 Task: Add Market Corner Truffle & Parmigiano Reggiano Mezzelune to the cart.
Action: Mouse moved to (725, 259)
Screenshot: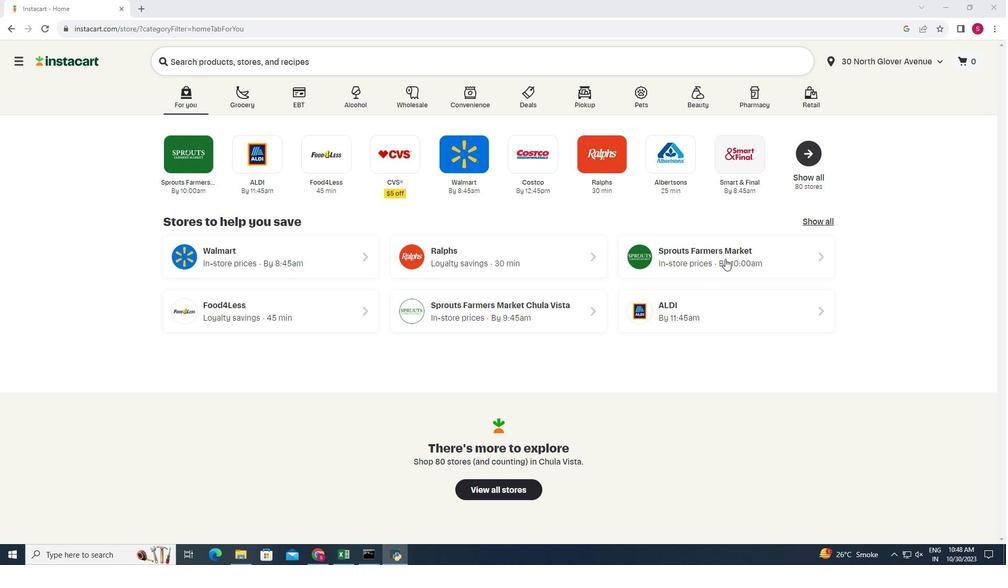 
Action: Mouse pressed left at (725, 259)
Screenshot: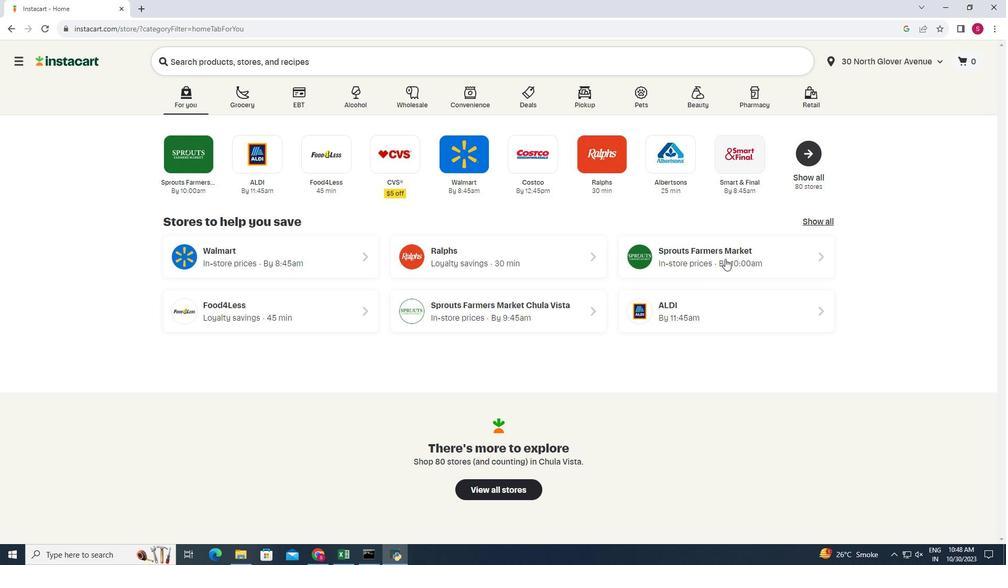 
Action: Mouse moved to (28, 456)
Screenshot: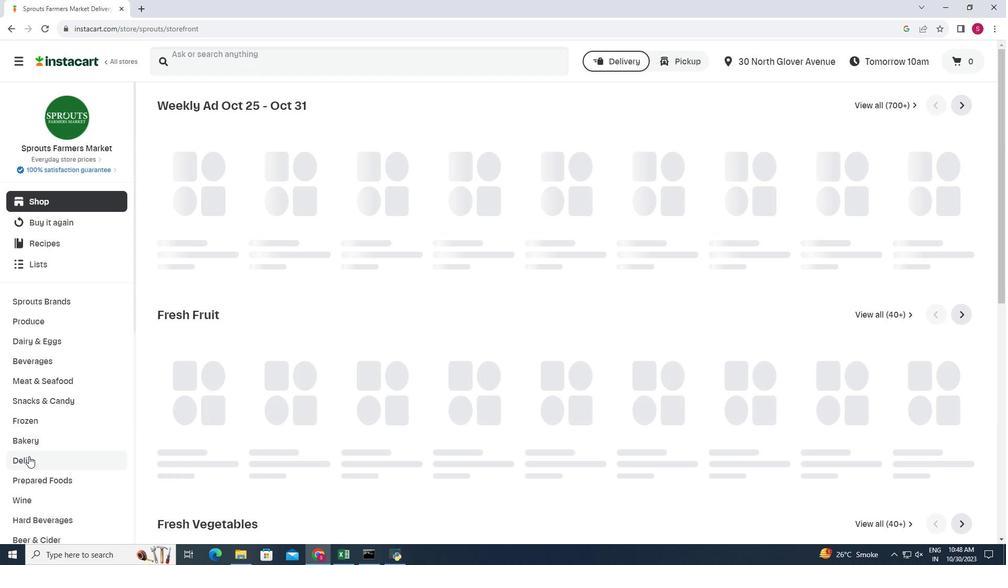 
Action: Mouse pressed left at (28, 456)
Screenshot: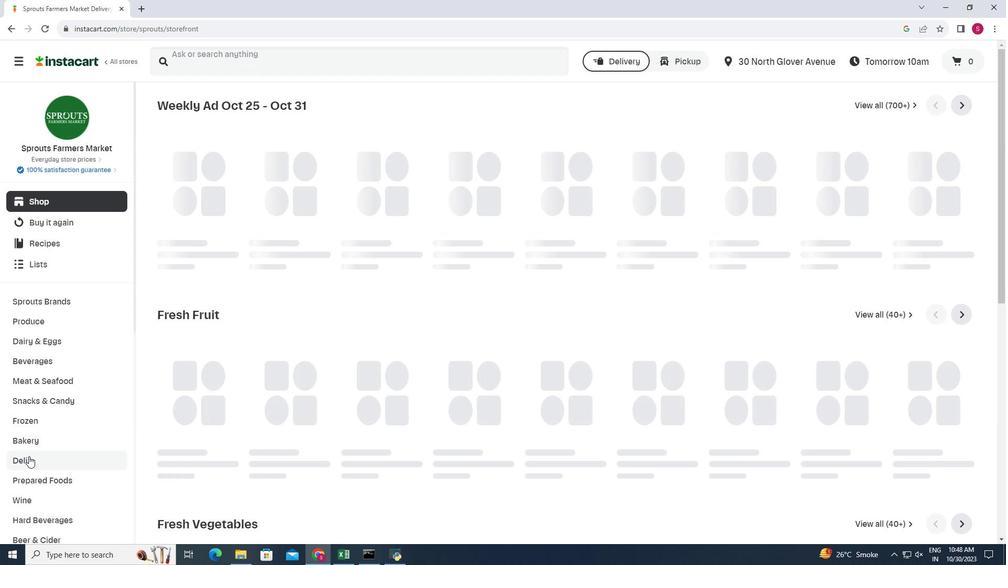 
Action: Mouse moved to (270, 133)
Screenshot: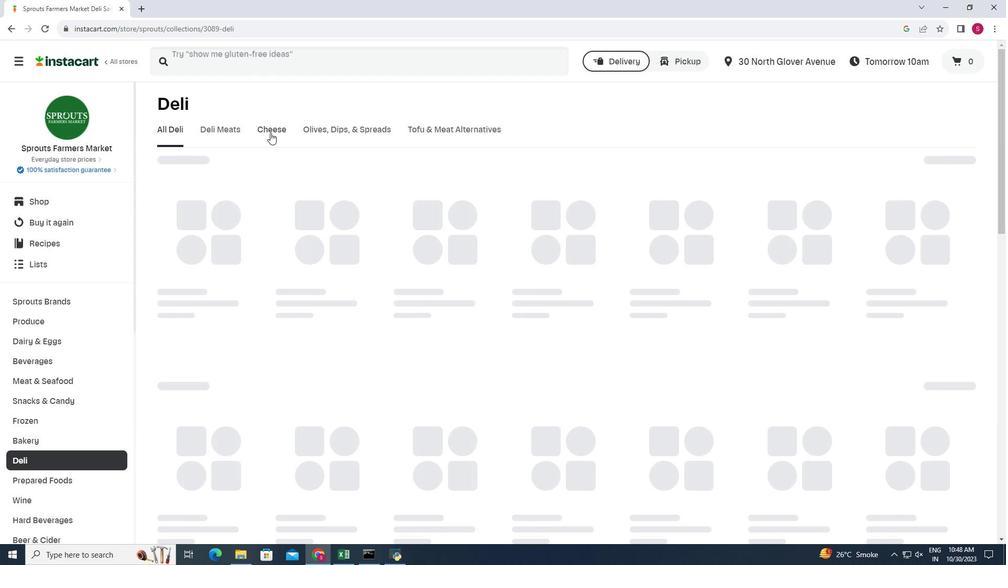 
Action: Mouse pressed left at (270, 133)
Screenshot: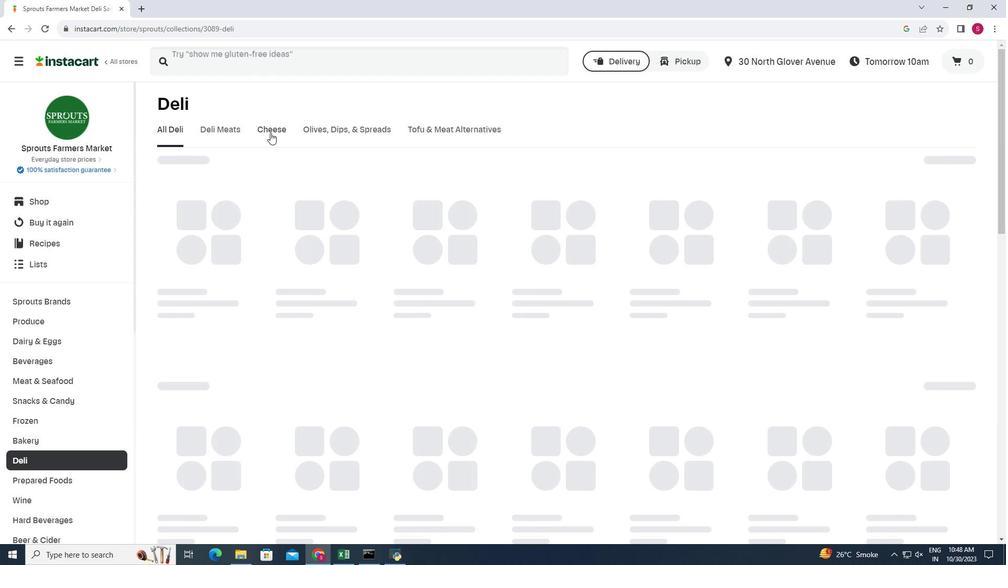 
Action: Mouse moved to (991, 175)
Screenshot: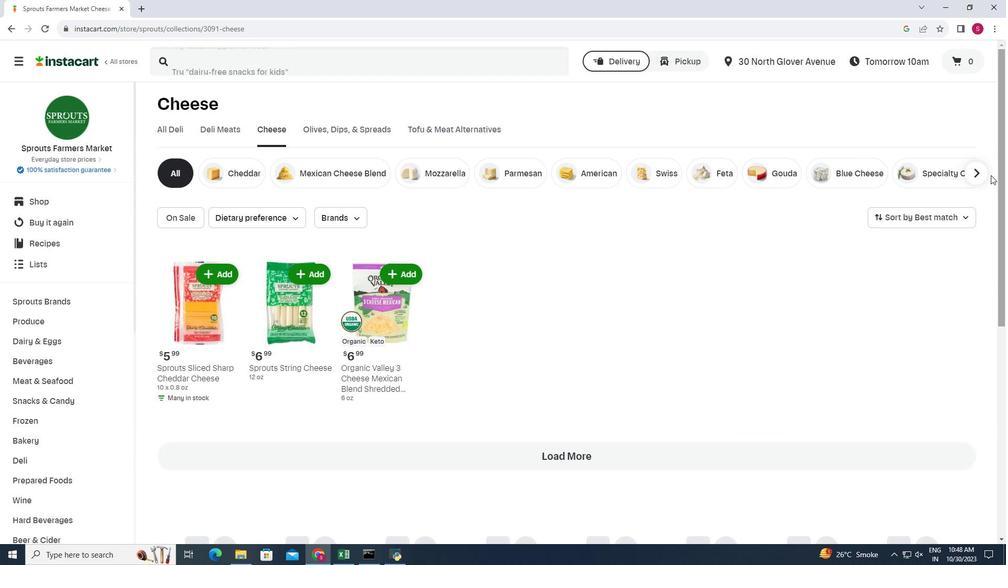 
Action: Mouse pressed left at (991, 175)
Screenshot: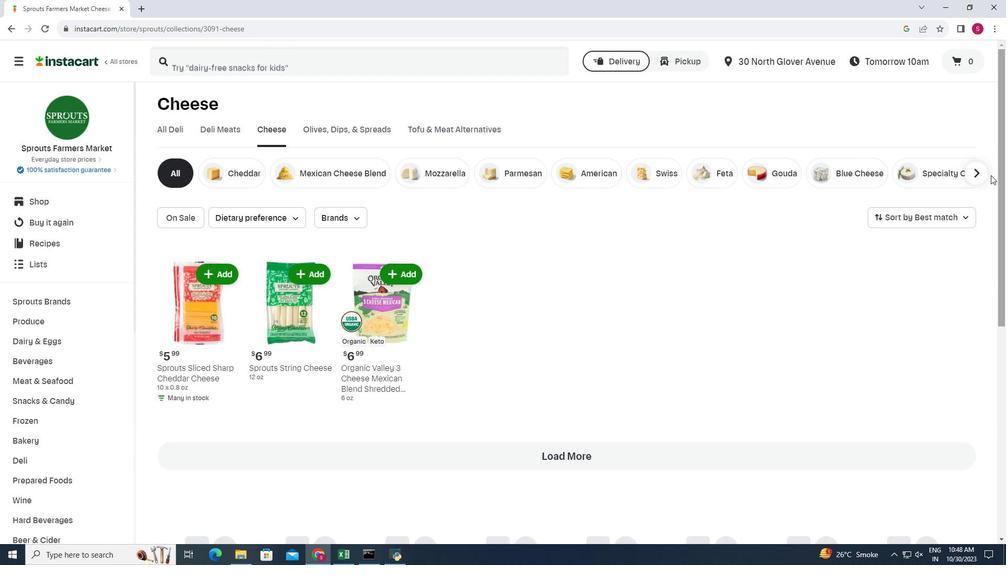 
Action: Mouse moved to (982, 174)
Screenshot: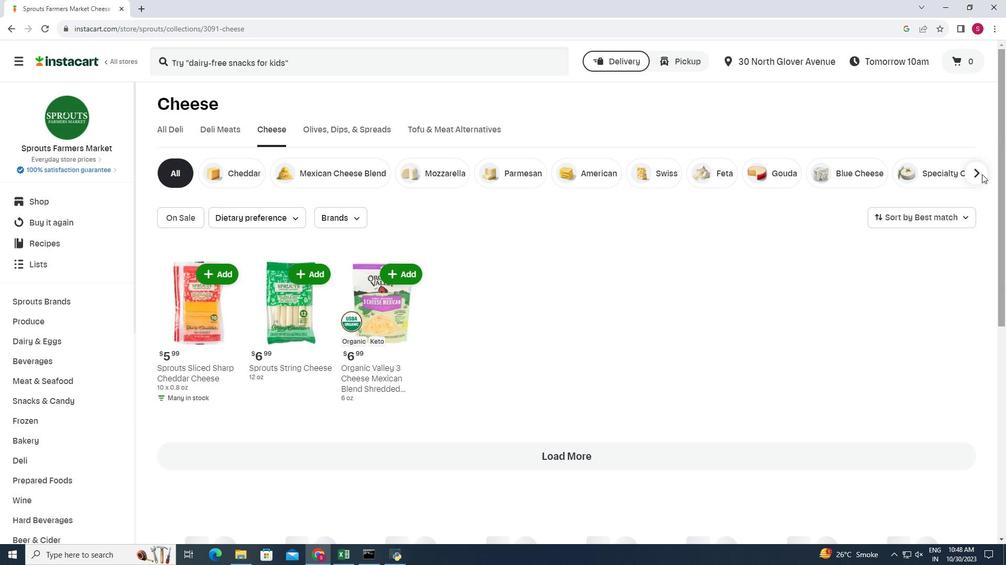 
Action: Mouse pressed left at (982, 174)
Screenshot: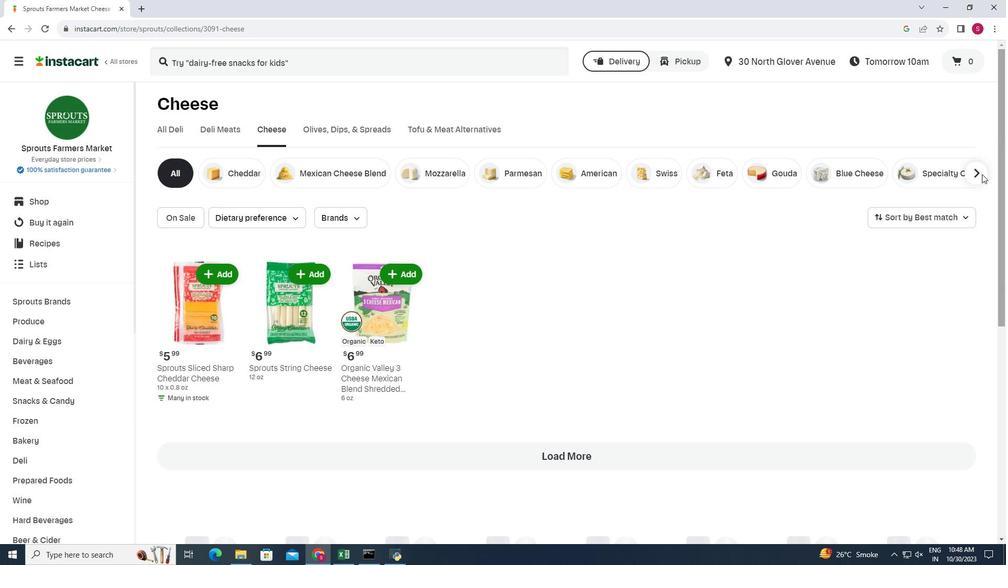 
Action: Mouse moved to (976, 175)
Screenshot: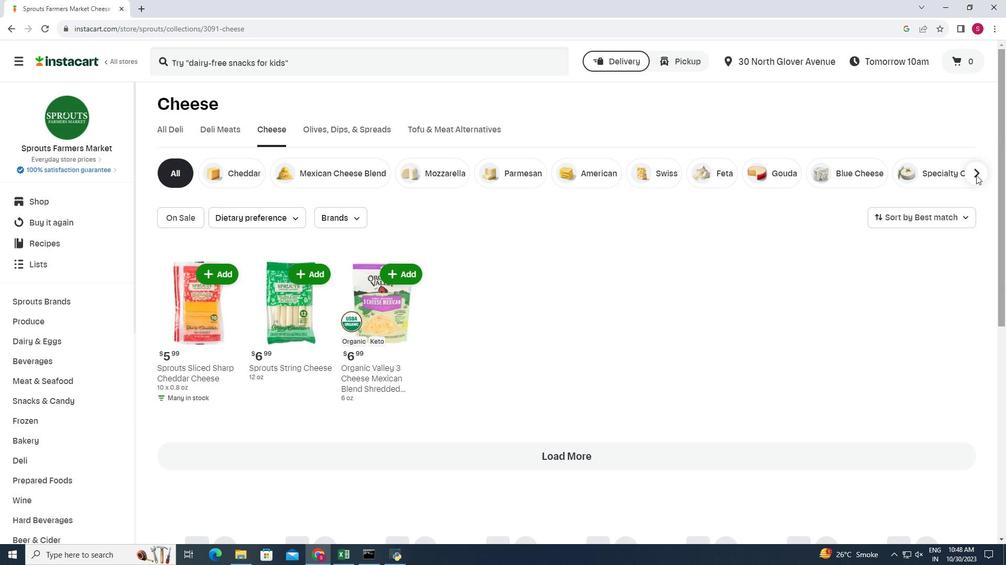 
Action: Mouse pressed left at (976, 175)
Screenshot: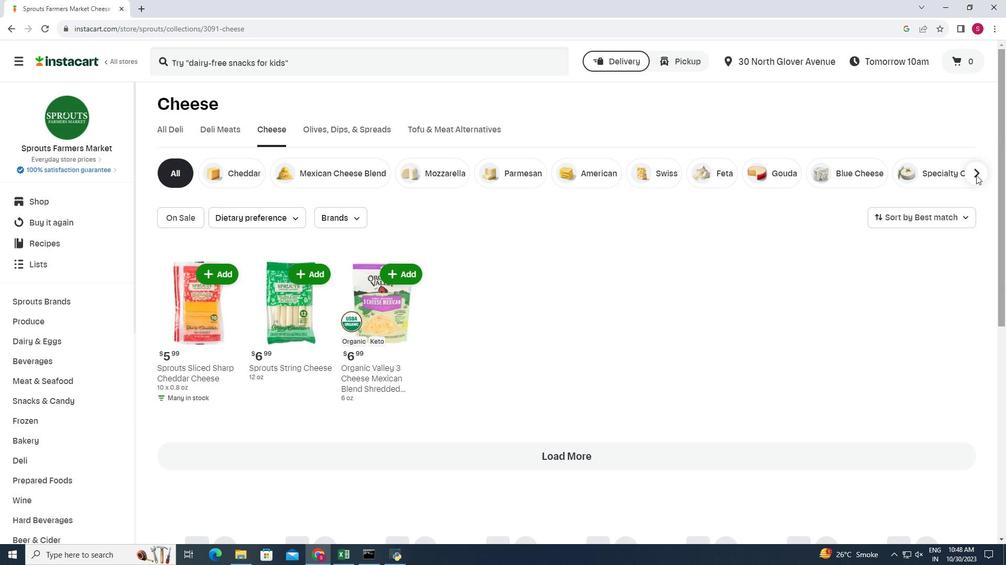 
Action: Mouse moved to (914, 176)
Screenshot: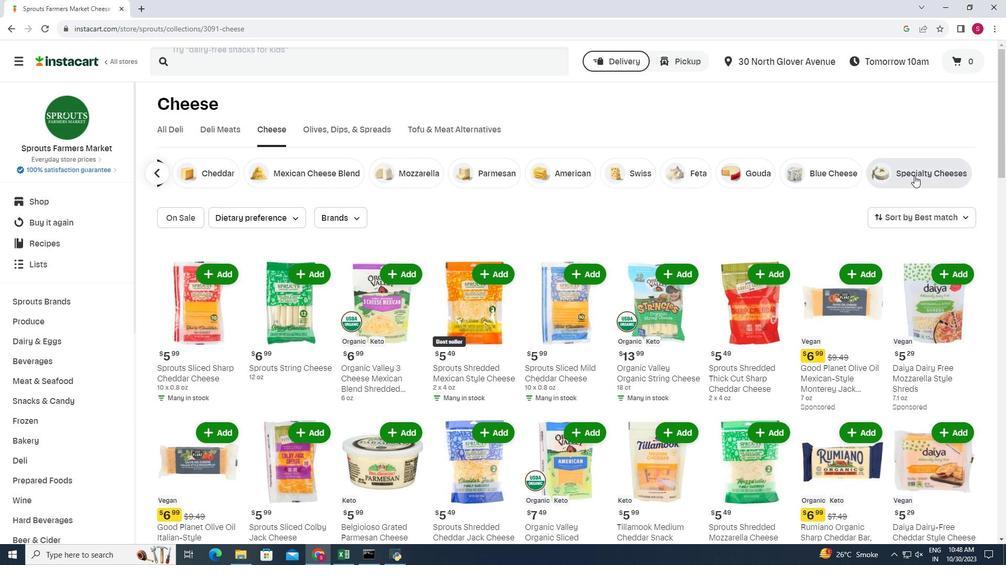 
Action: Mouse pressed left at (914, 176)
Screenshot: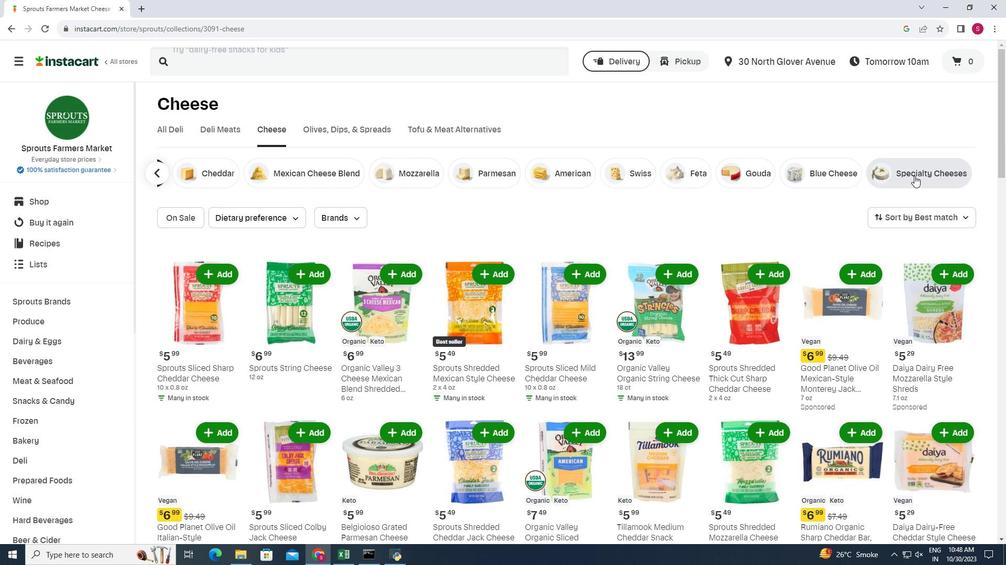
Action: Mouse moved to (325, 243)
Screenshot: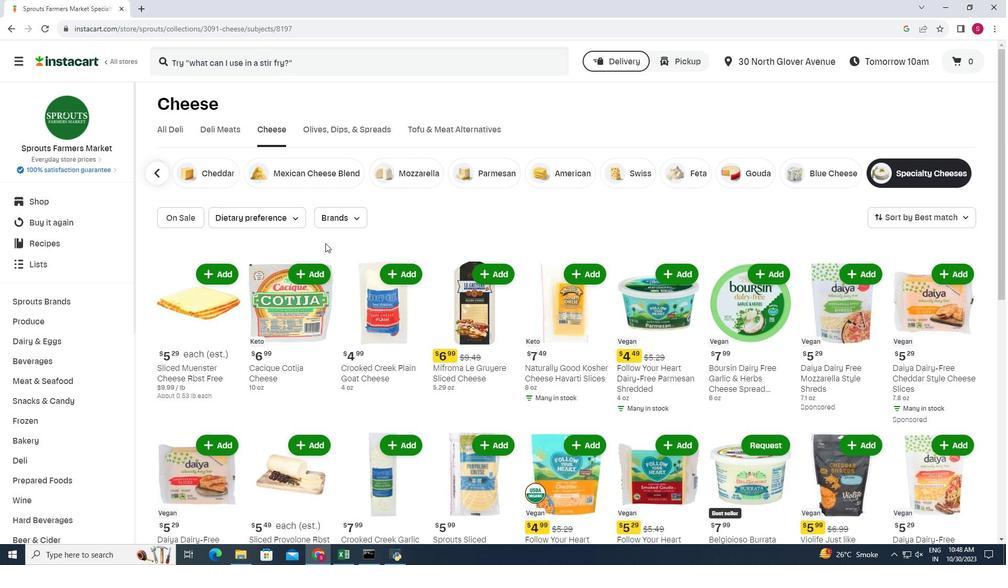 
Action: Mouse scrolled (325, 243) with delta (0, 0)
Screenshot: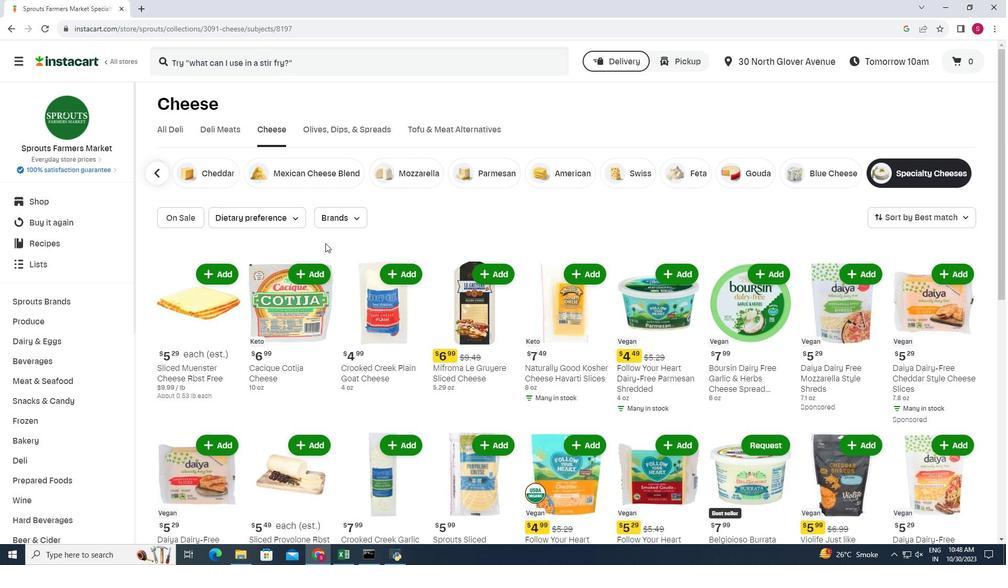 
Action: Mouse scrolled (325, 243) with delta (0, 0)
Screenshot: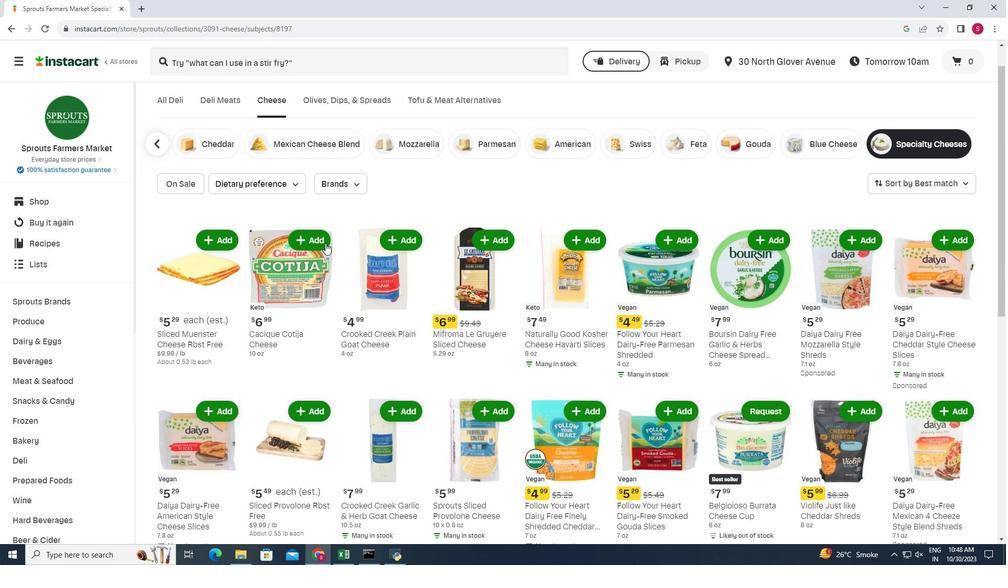 
Action: Mouse moved to (992, 284)
Screenshot: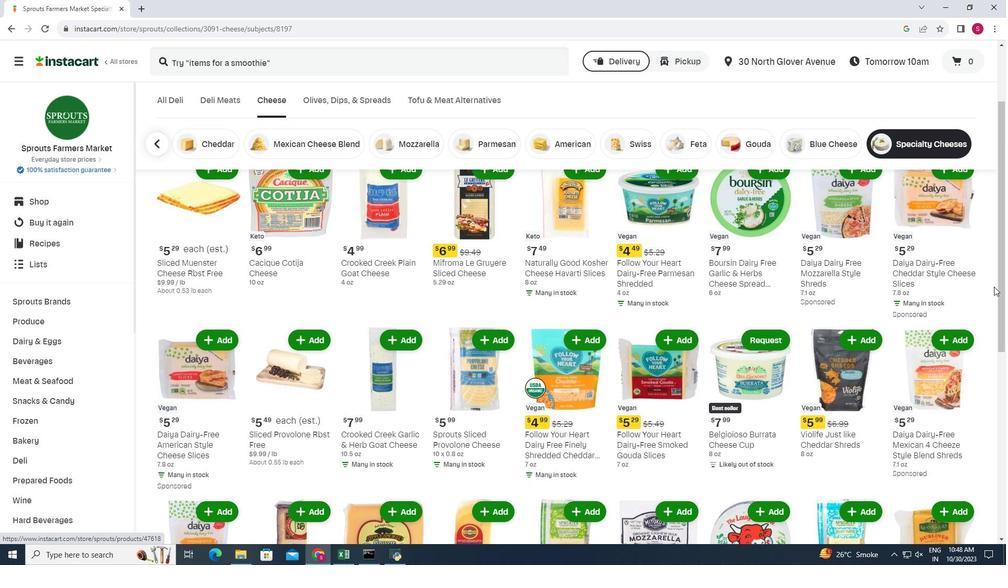 
Action: Mouse scrolled (992, 283) with delta (0, 0)
Screenshot: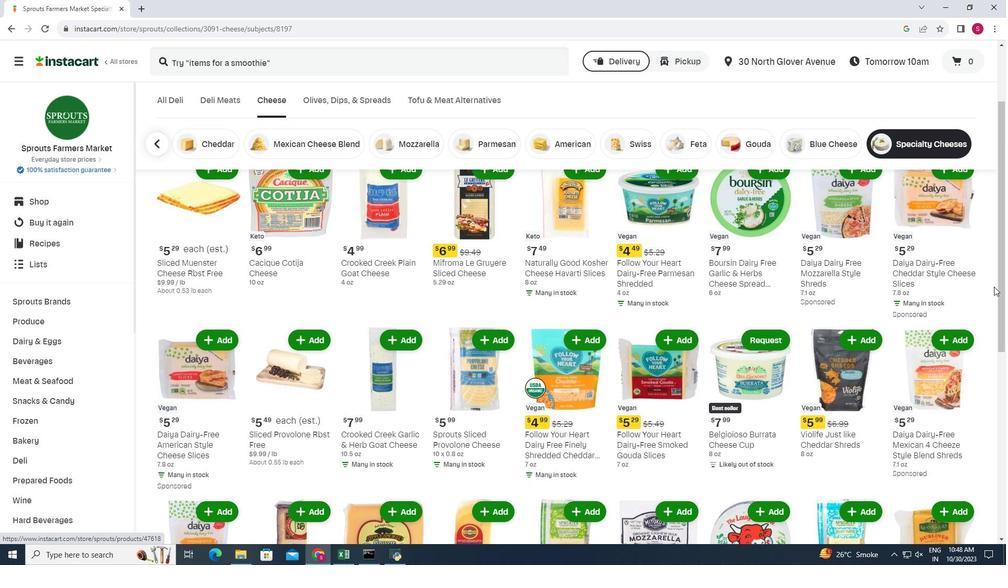 
Action: Mouse moved to (994, 287)
Screenshot: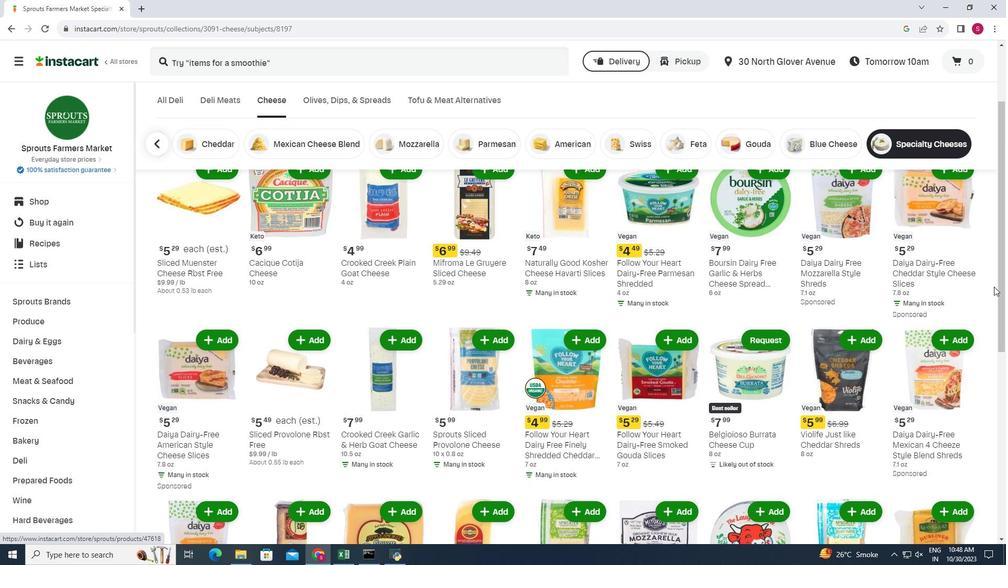 
Action: Mouse scrolled (994, 286) with delta (0, 0)
Screenshot: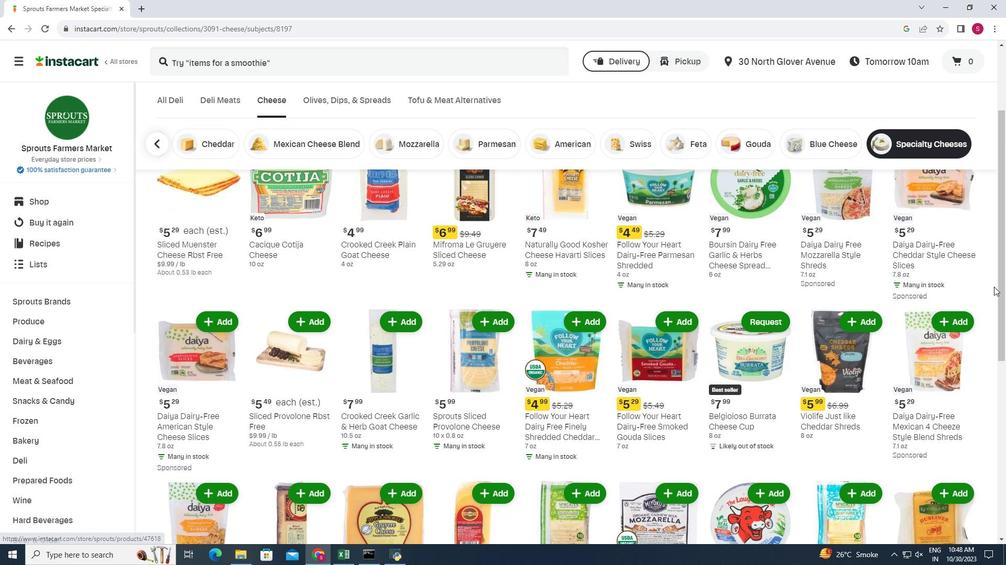 
Action: Mouse moved to (180, 312)
Screenshot: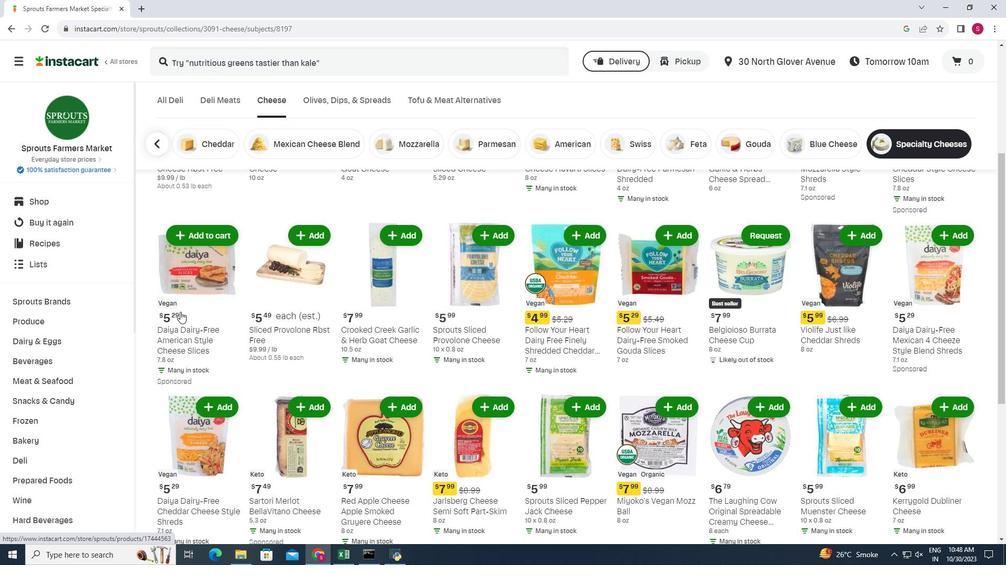 
Action: Mouse scrolled (180, 311) with delta (0, 0)
Screenshot: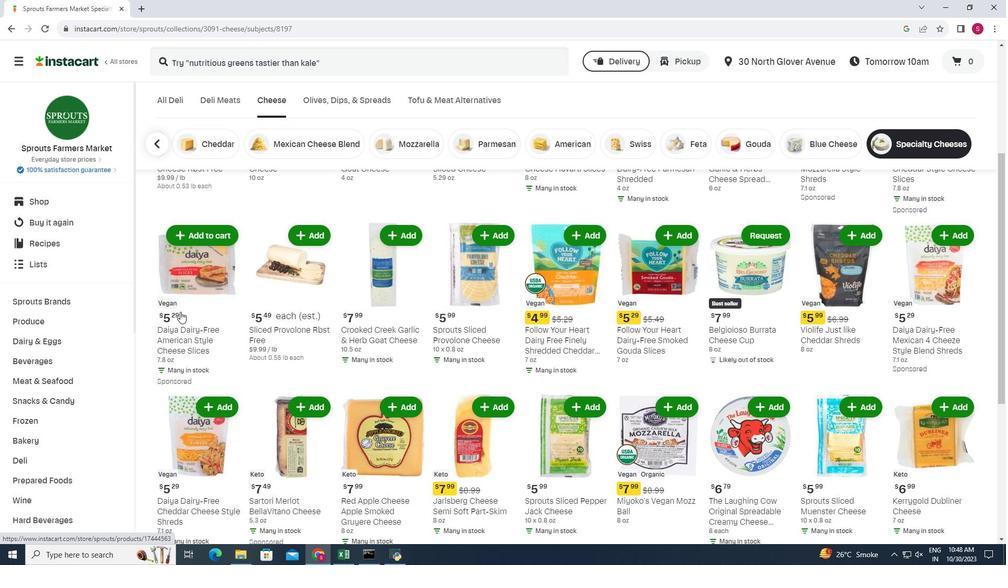 
Action: Mouse scrolled (180, 311) with delta (0, 0)
Screenshot: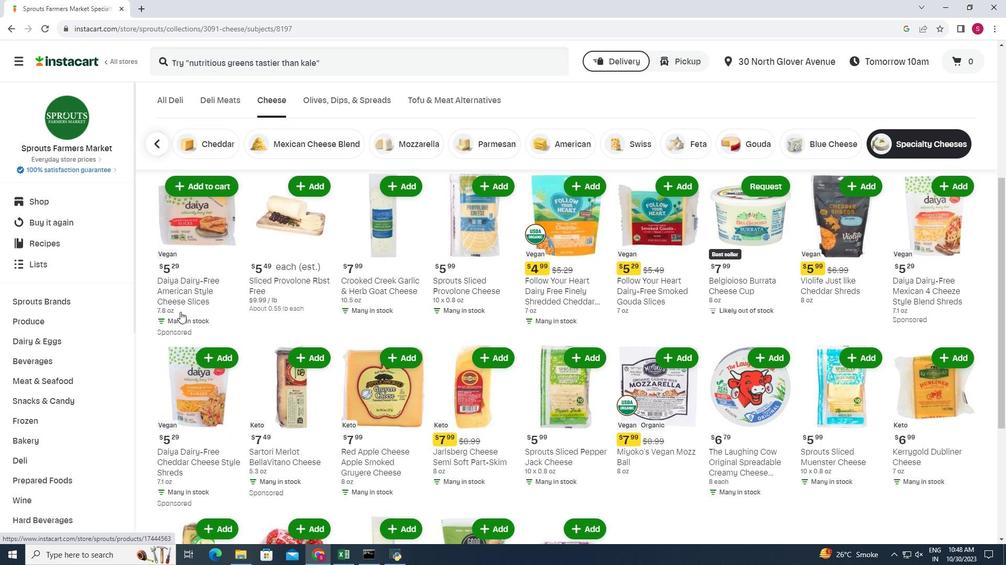 
Action: Mouse scrolled (180, 311) with delta (0, 0)
Screenshot: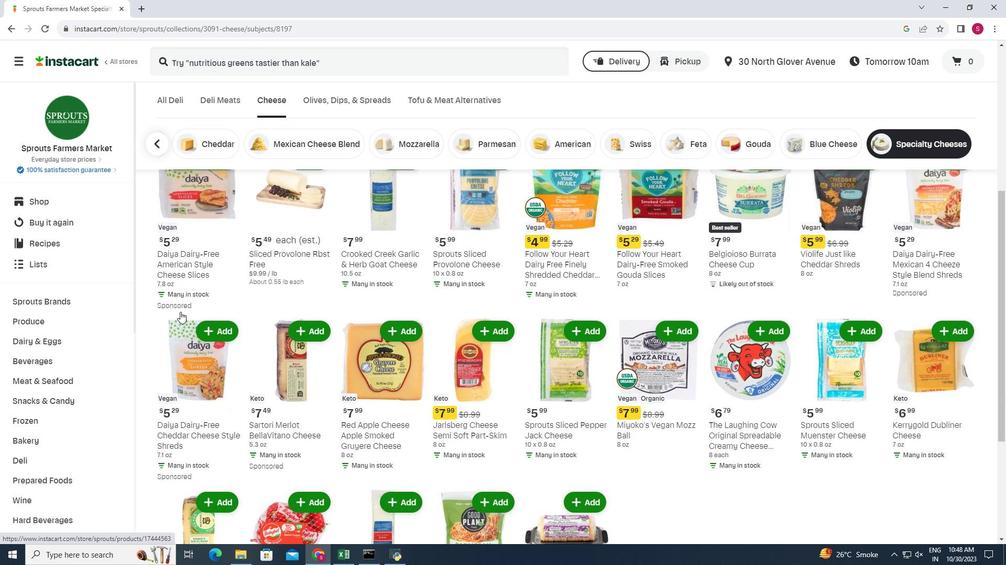 
Action: Mouse moved to (944, 340)
Screenshot: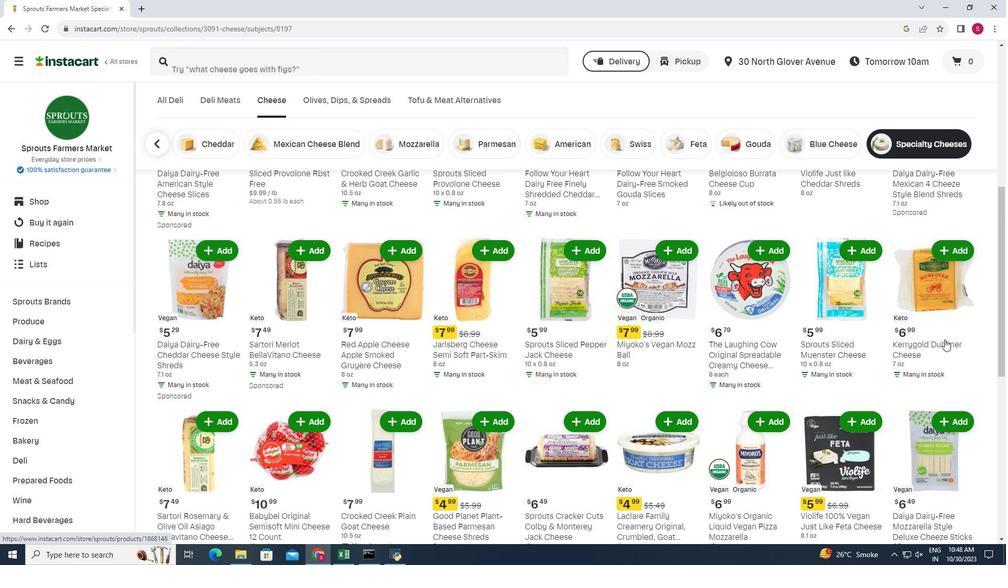 
Action: Mouse scrolled (944, 339) with delta (0, 0)
Screenshot: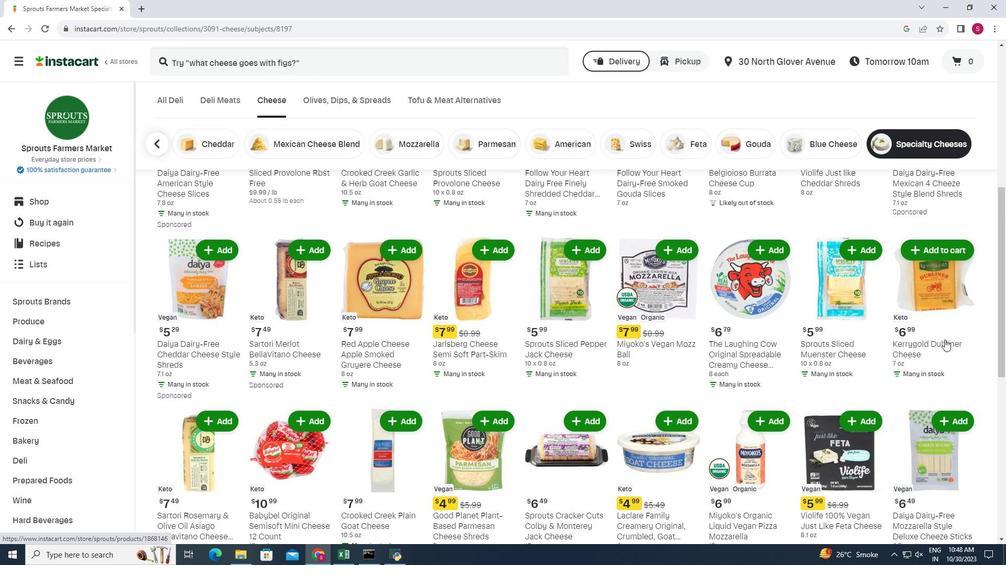 
Action: Mouse scrolled (944, 339) with delta (0, 0)
Screenshot: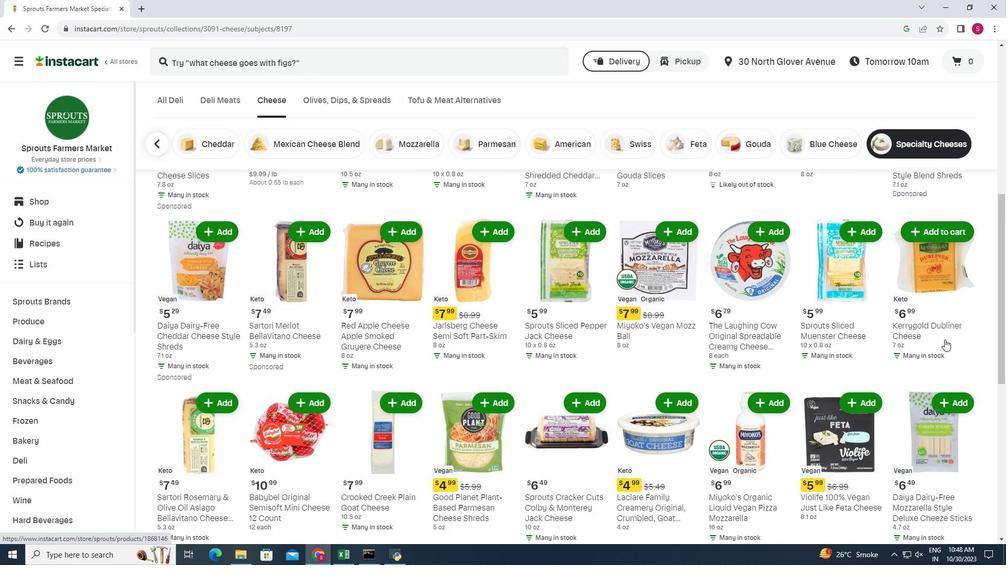 
Action: Mouse moved to (151, 369)
Screenshot: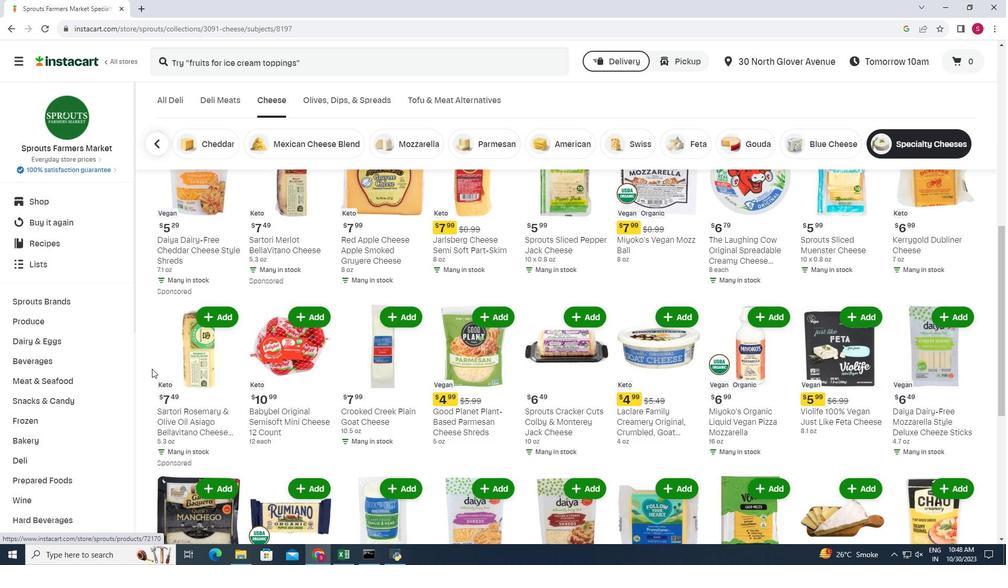 
Action: Mouse scrolled (151, 368) with delta (0, 0)
Screenshot: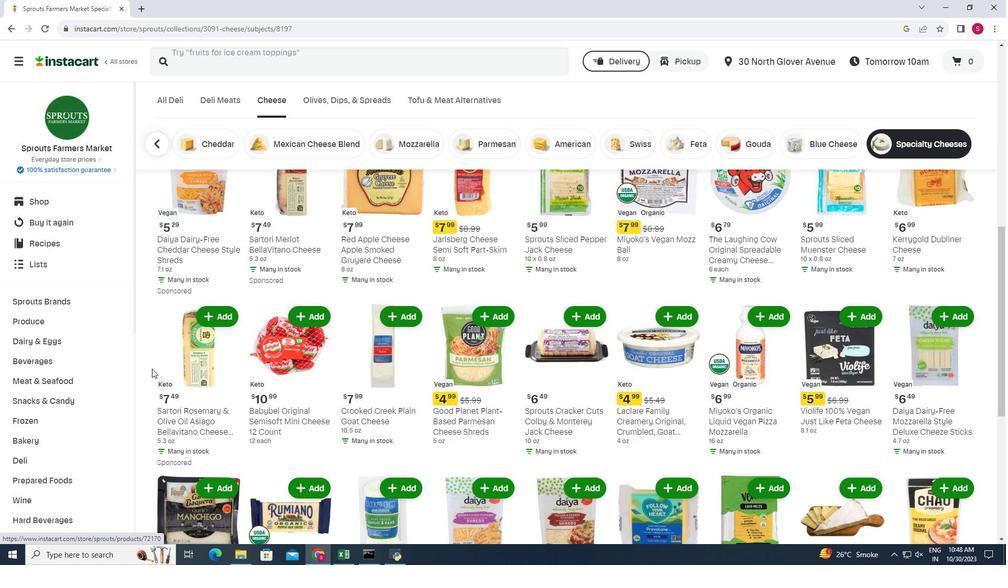 
Action: Mouse scrolled (151, 368) with delta (0, 0)
Screenshot: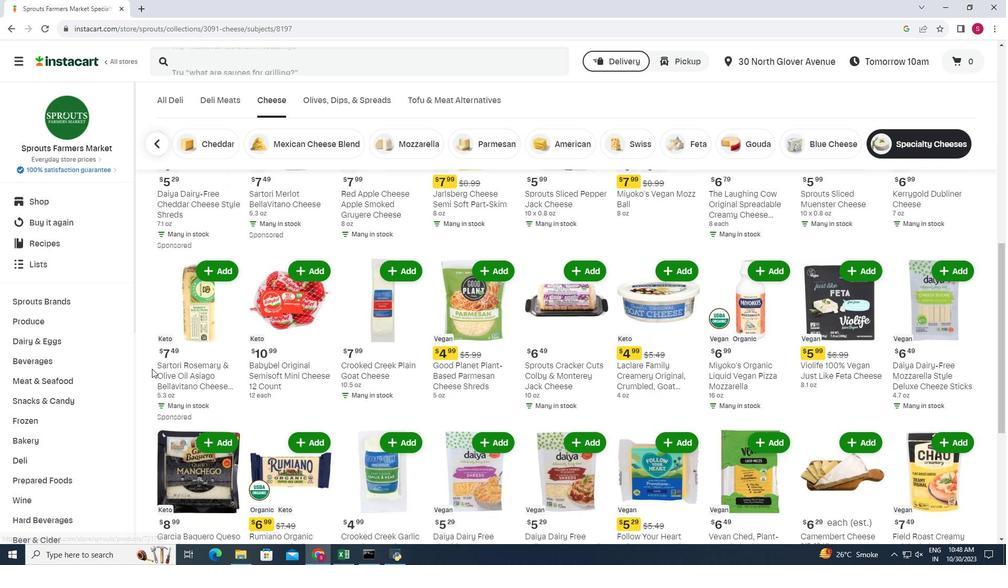 
Action: Mouse scrolled (151, 368) with delta (0, 0)
Screenshot: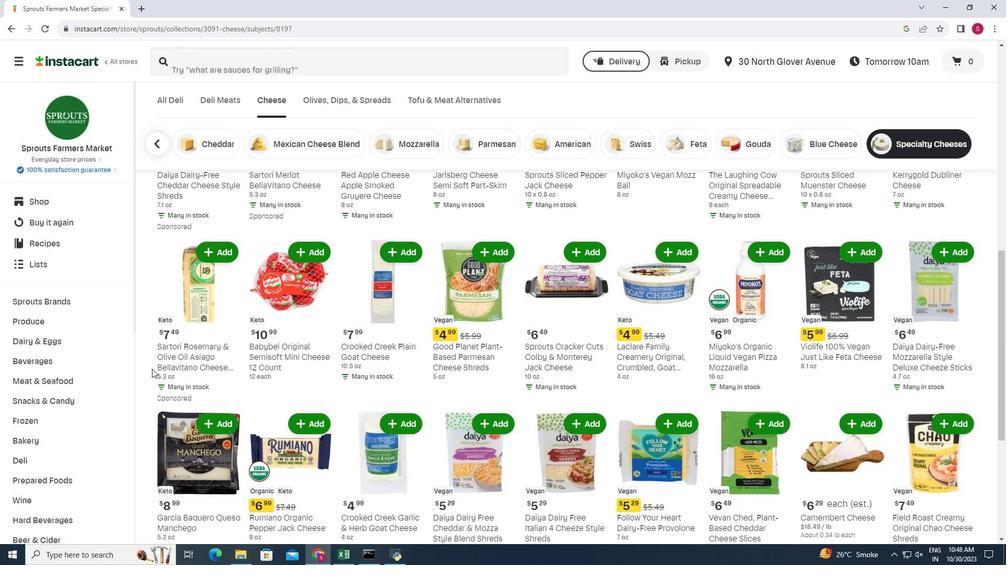 
Action: Mouse moved to (967, 427)
Screenshot: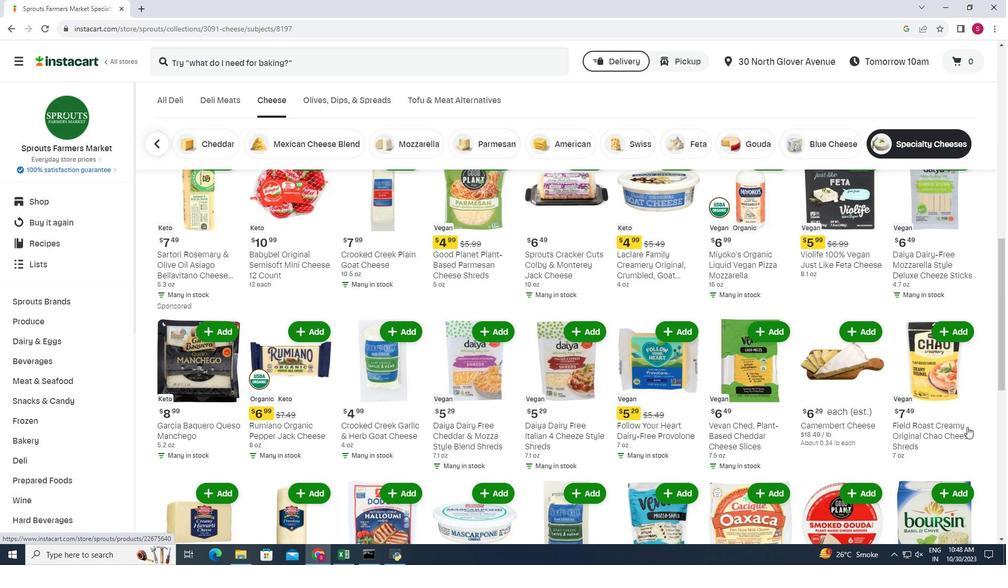 
Action: Mouse scrolled (967, 427) with delta (0, 0)
Screenshot: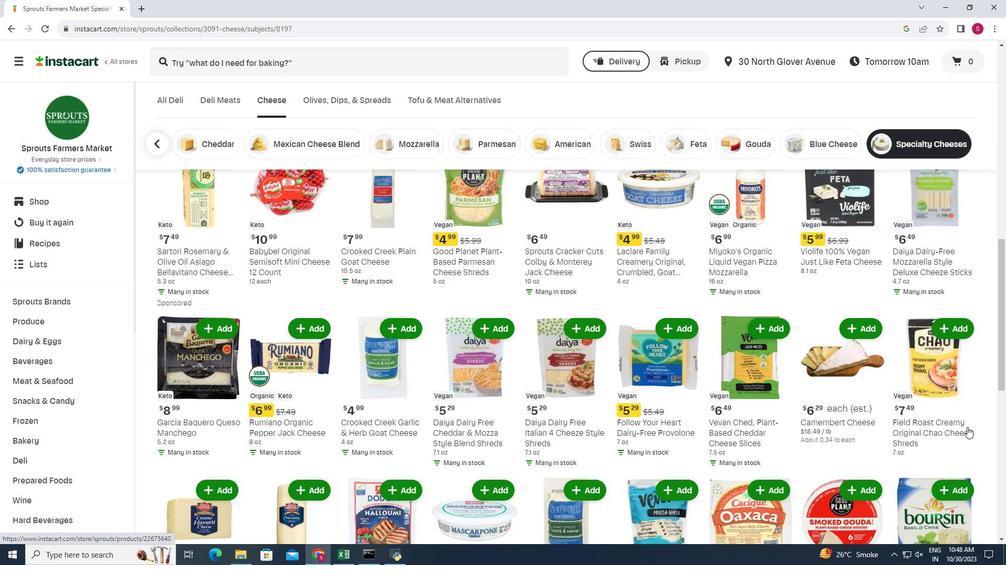
Action: Mouse scrolled (967, 427) with delta (0, 0)
Screenshot: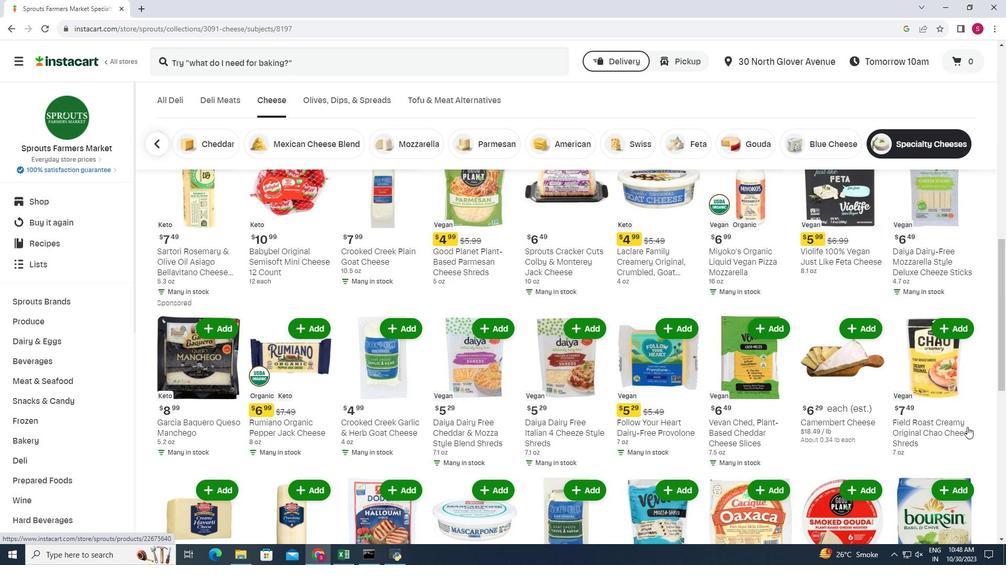 
Action: Mouse scrolled (967, 427) with delta (0, 0)
Screenshot: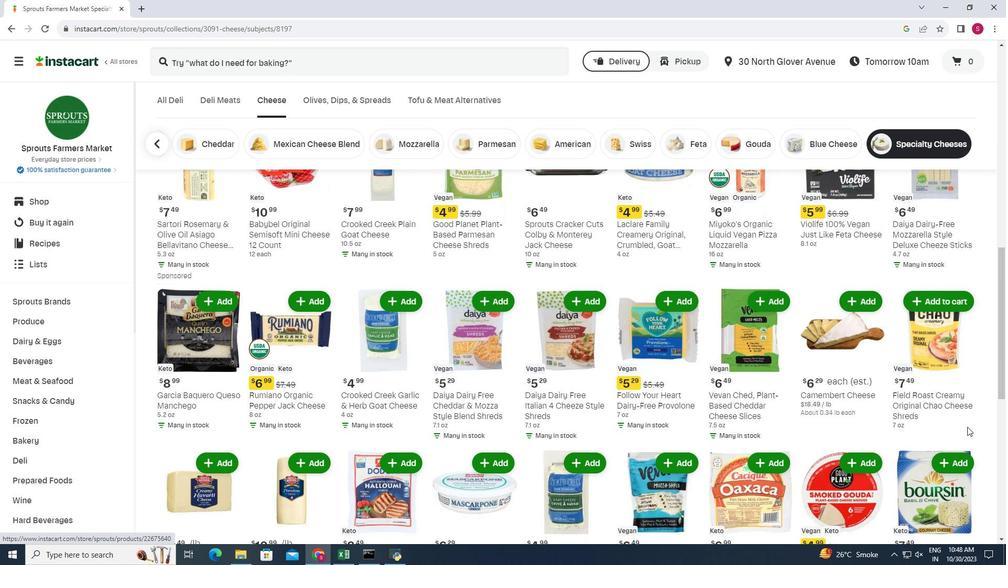 
Action: Mouse moved to (175, 415)
Screenshot: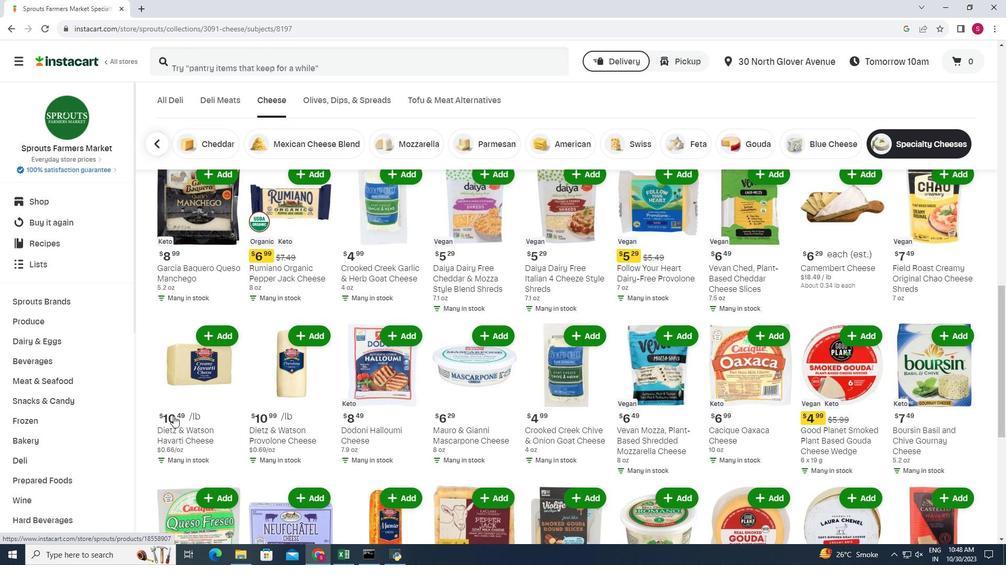 
Action: Mouse scrolled (175, 415) with delta (0, 0)
Screenshot: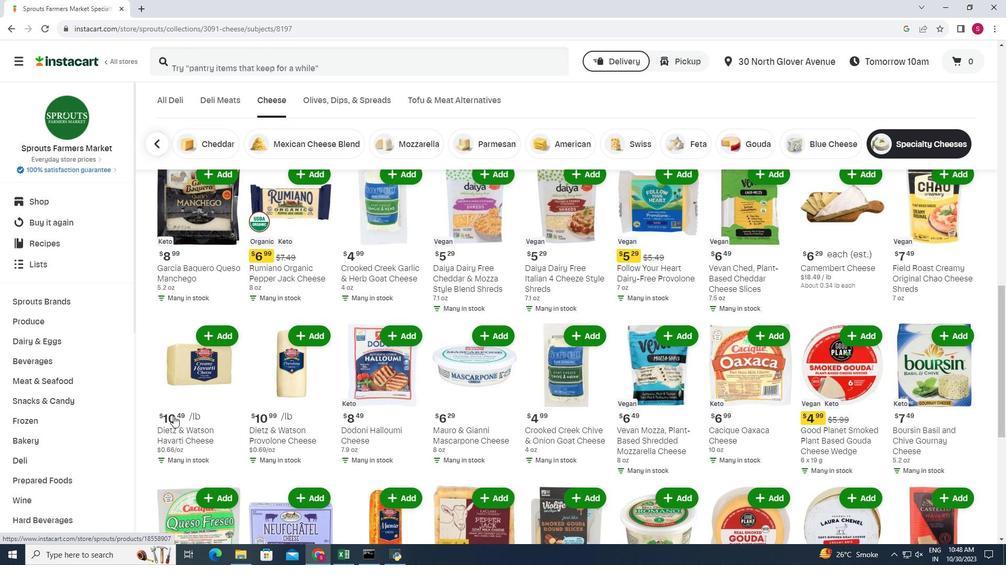 
Action: Mouse moved to (173, 416)
Screenshot: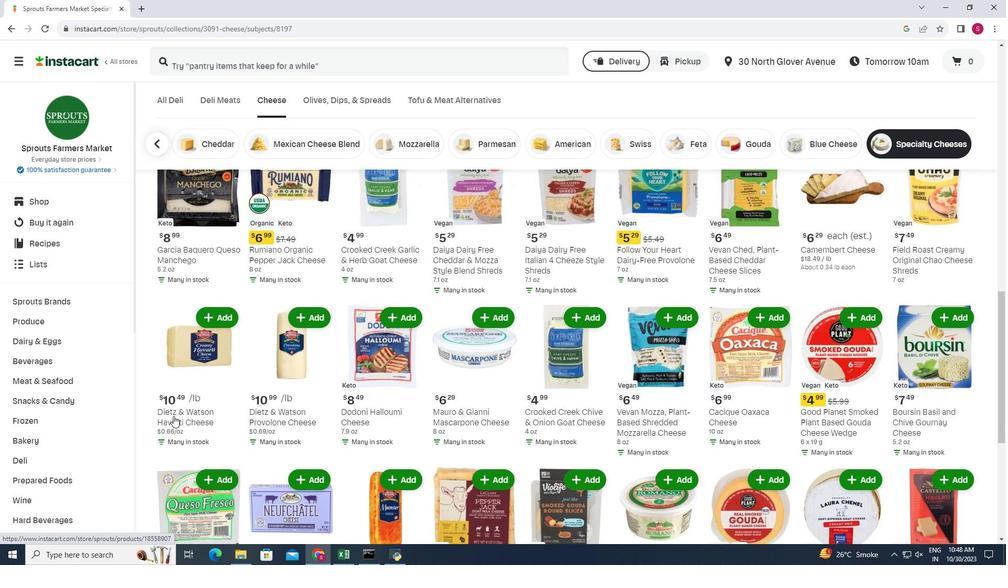 
Action: Mouse scrolled (173, 416) with delta (0, 0)
Screenshot: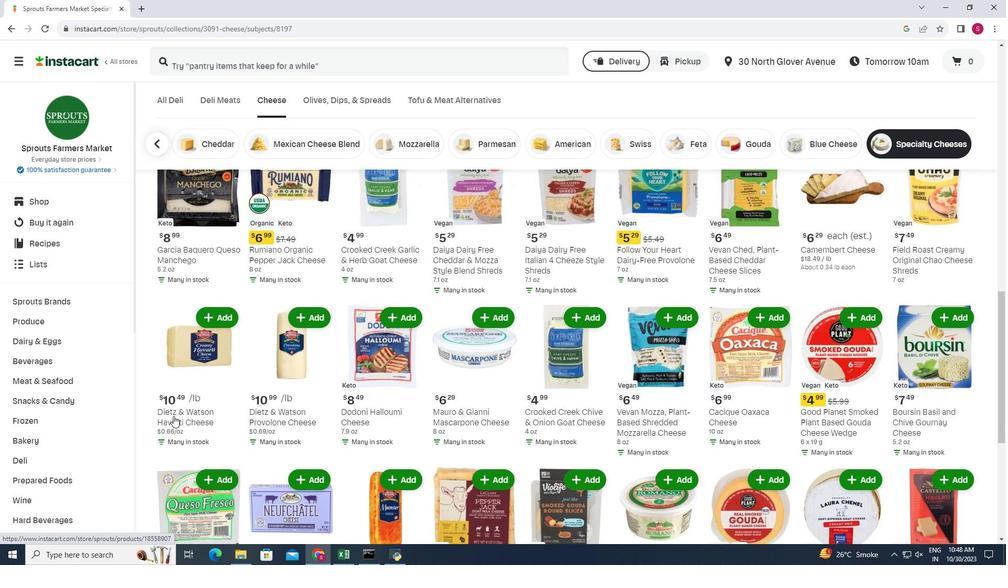 
Action: Mouse scrolled (173, 416) with delta (0, 0)
Screenshot: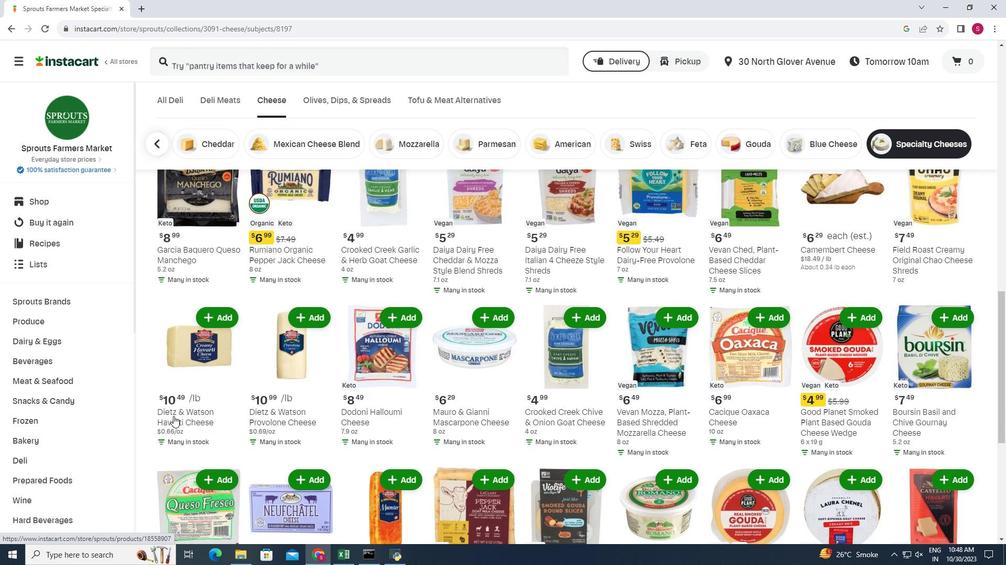
Action: Mouse moved to (936, 426)
Screenshot: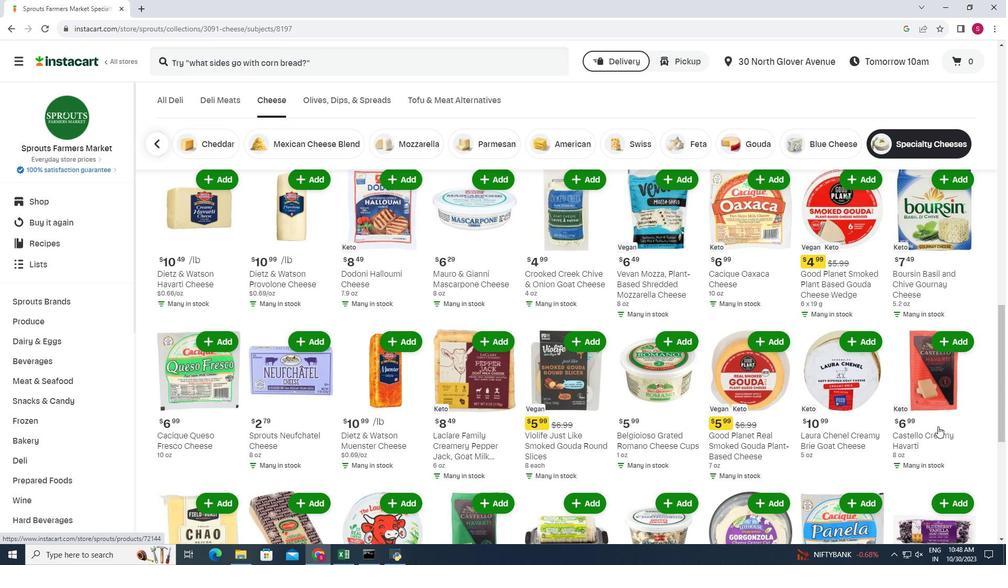 
Action: Mouse scrolled (936, 426) with delta (0, 0)
Screenshot: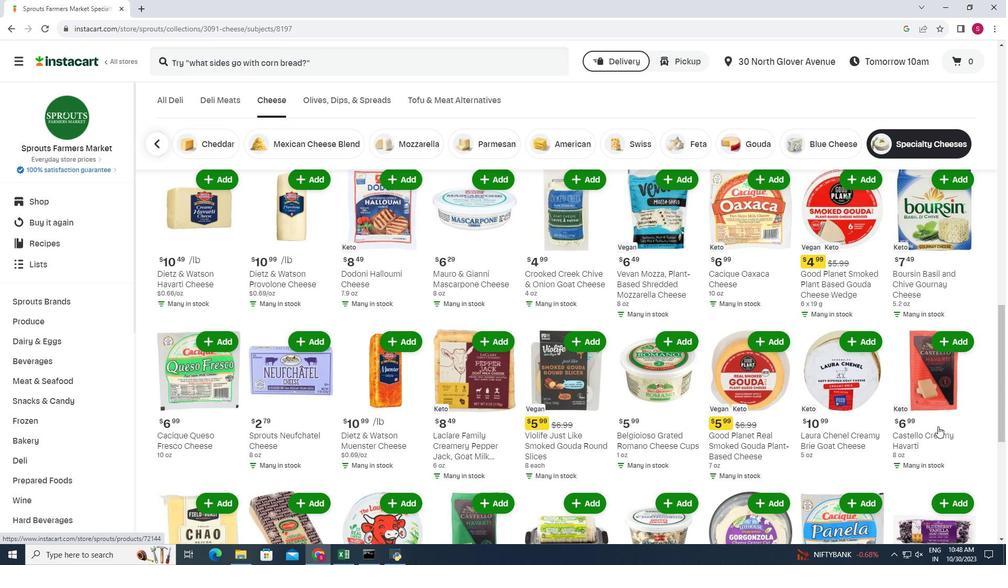 
Action: Mouse moved to (938, 427)
Screenshot: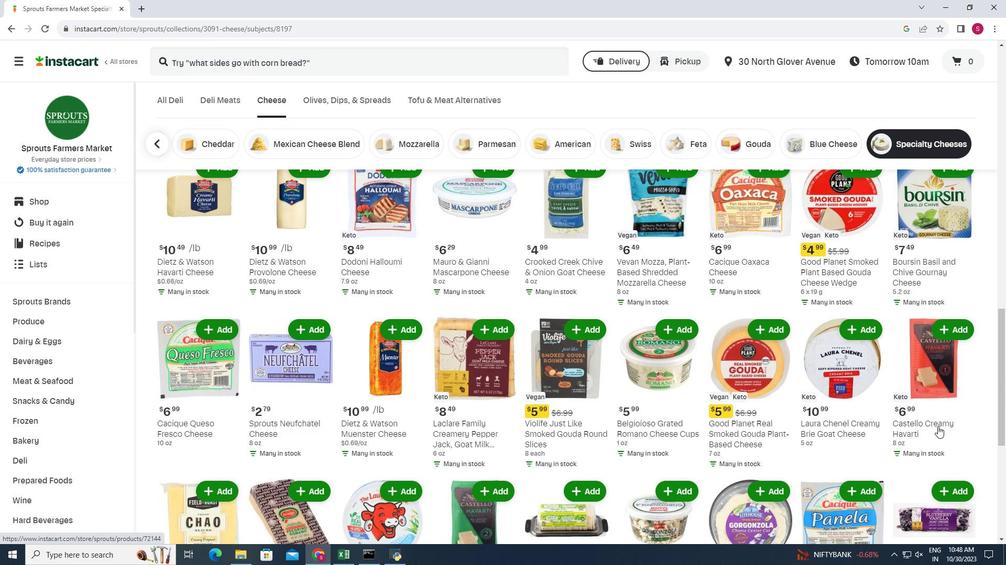 
Action: Mouse scrolled (938, 426) with delta (0, 0)
Screenshot: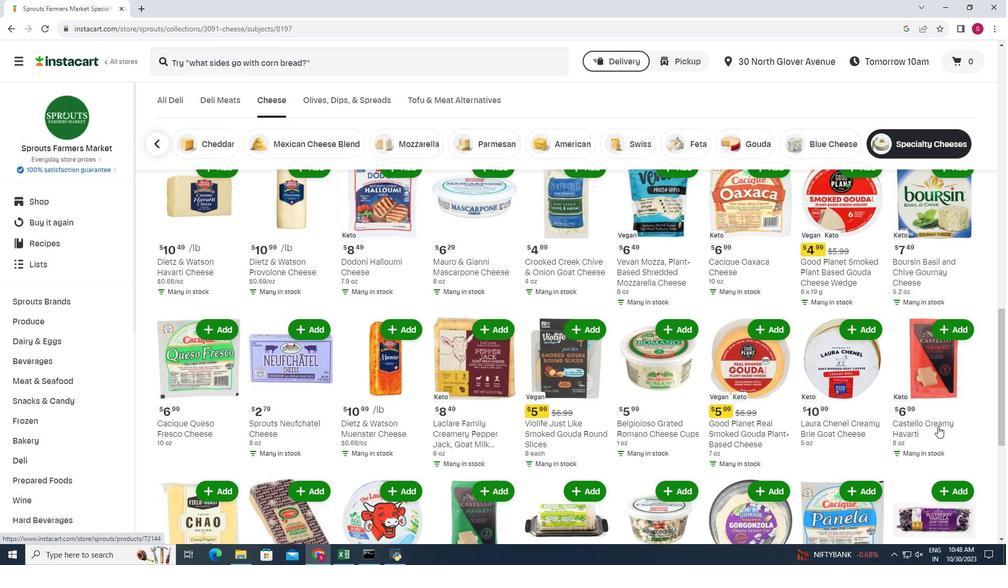 
Action: Mouse scrolled (938, 426) with delta (0, 0)
Screenshot: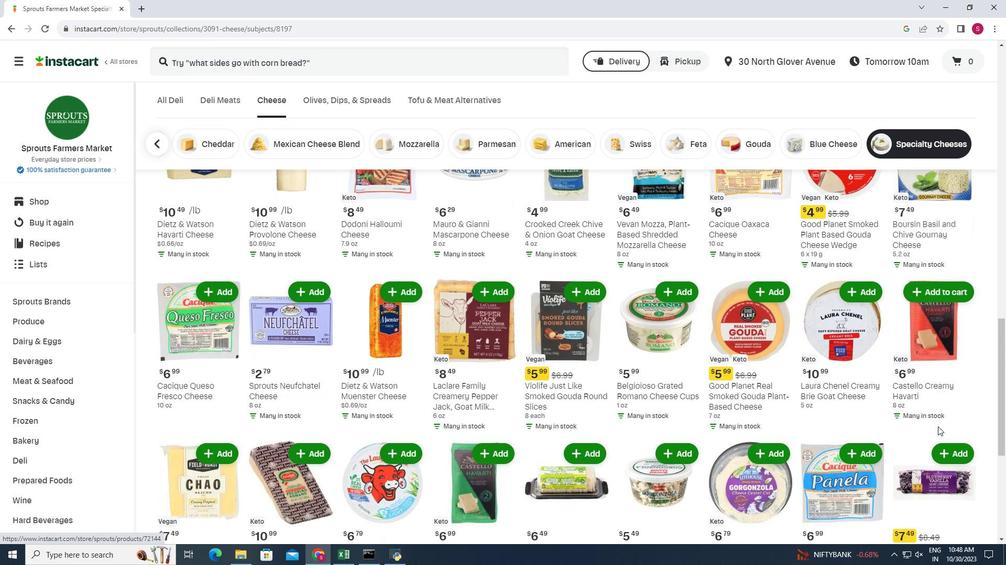 
Action: Mouse scrolled (938, 426) with delta (0, 0)
Screenshot: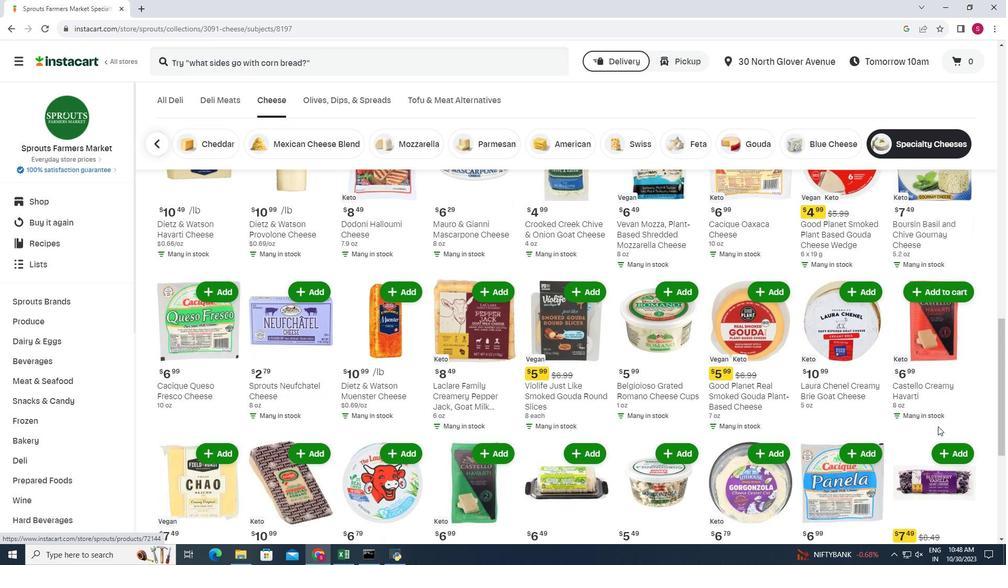 
Action: Mouse moved to (185, 368)
Screenshot: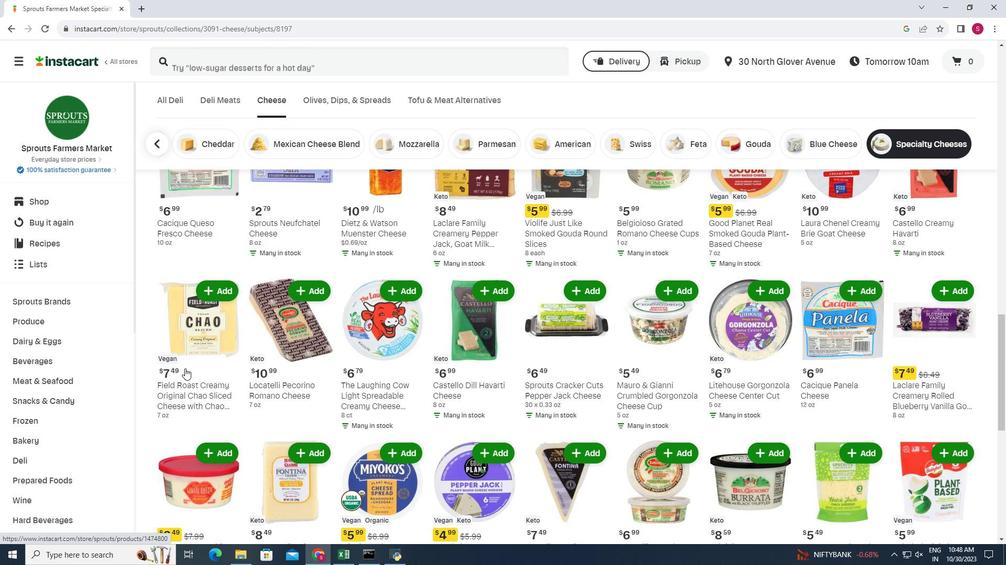 
Action: Mouse scrolled (185, 368) with delta (0, 0)
Screenshot: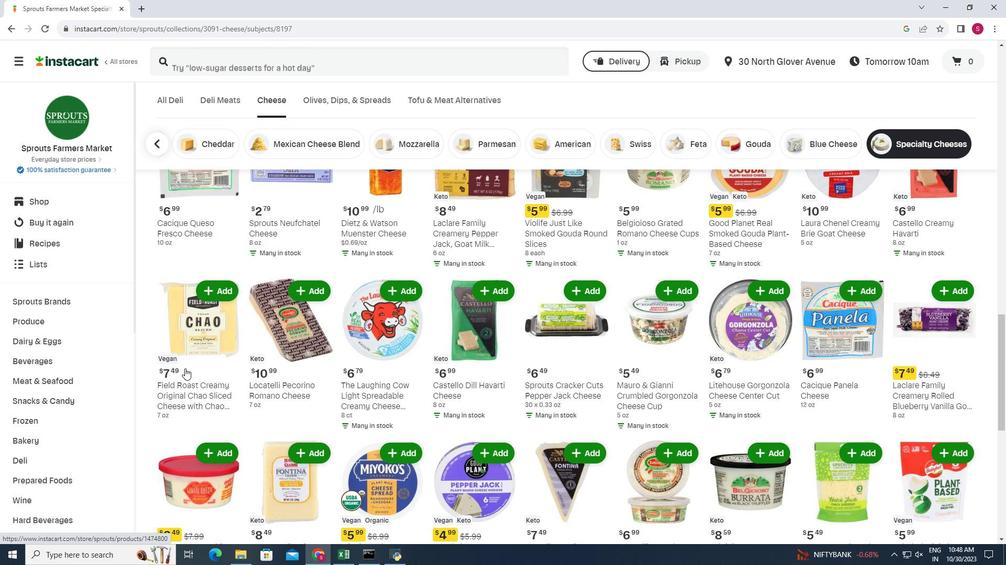 
Action: Mouse moved to (184, 368)
Screenshot: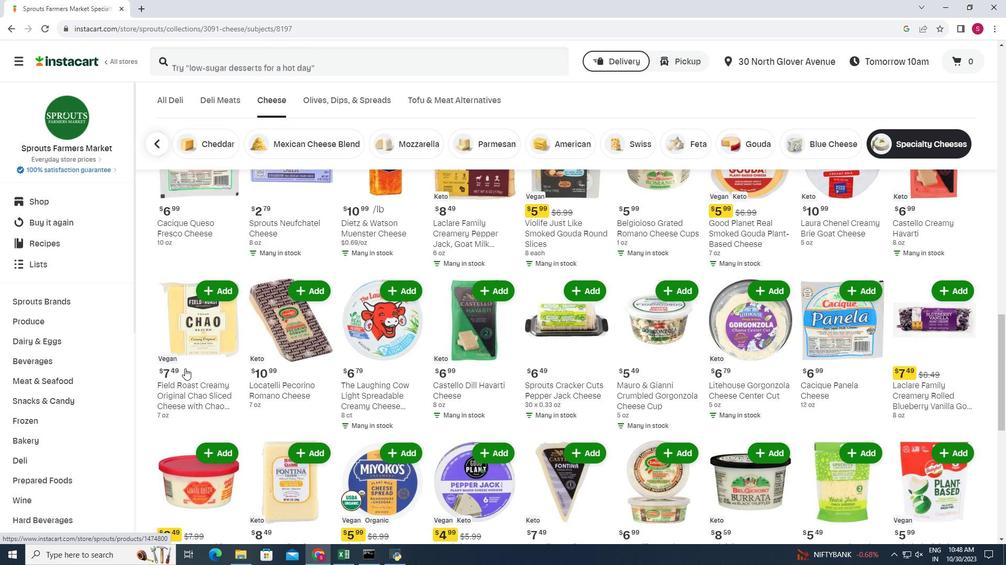 
Action: Mouse scrolled (184, 368) with delta (0, 0)
Screenshot: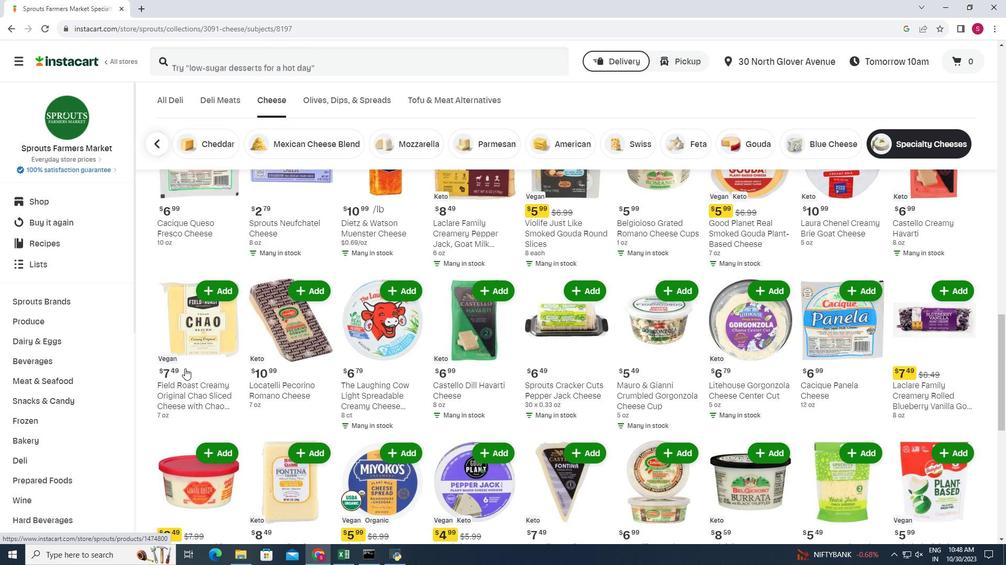 
Action: Mouse moved to (184, 368)
Screenshot: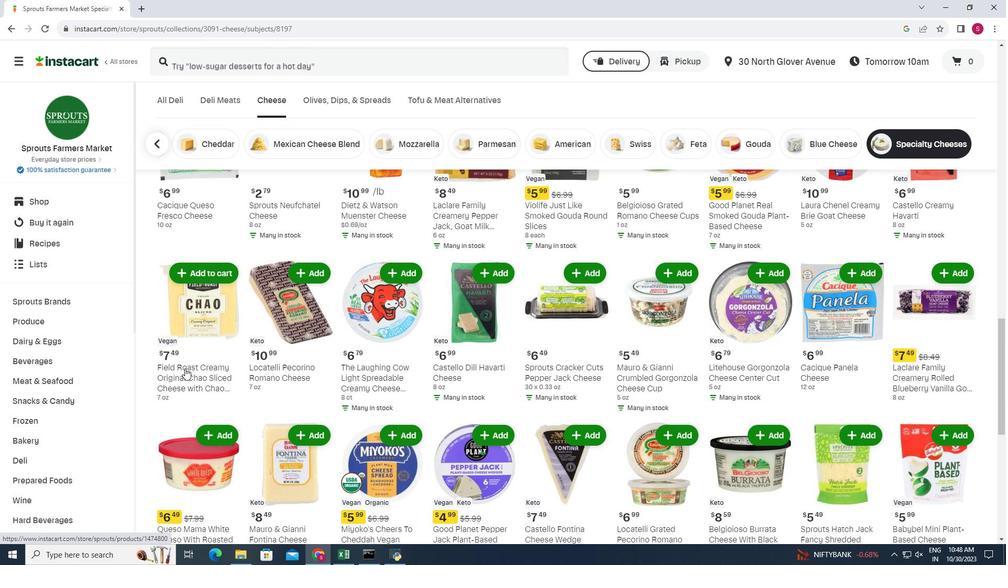
Action: Mouse scrolled (184, 368) with delta (0, 0)
Screenshot: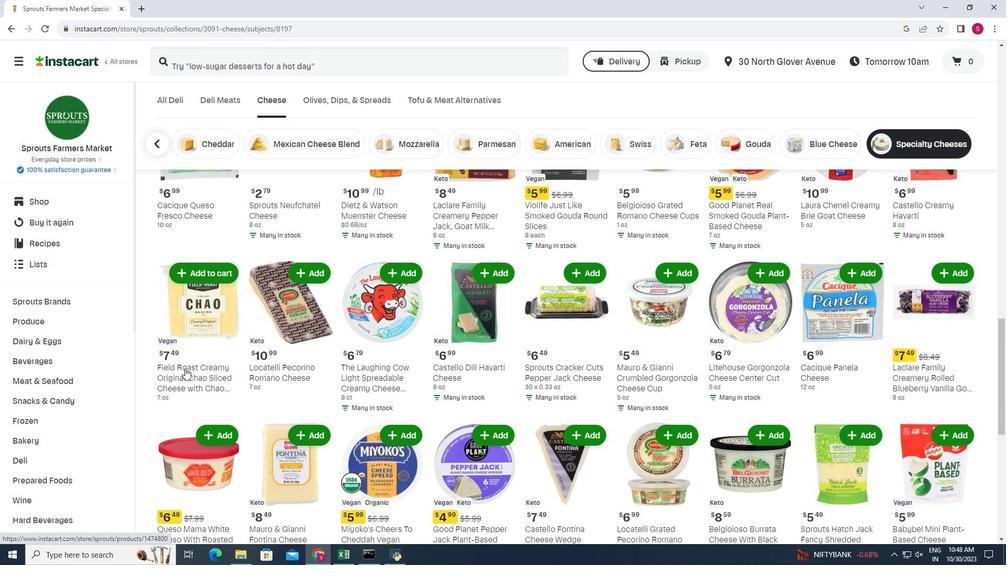 
Action: Mouse moved to (940, 367)
Screenshot: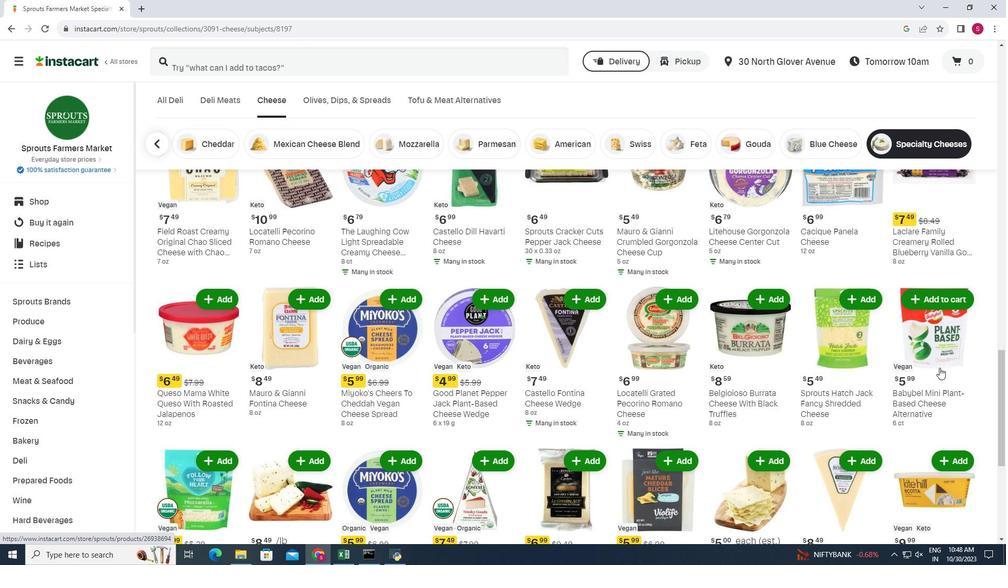 
Action: Mouse scrolled (940, 367) with delta (0, 0)
Screenshot: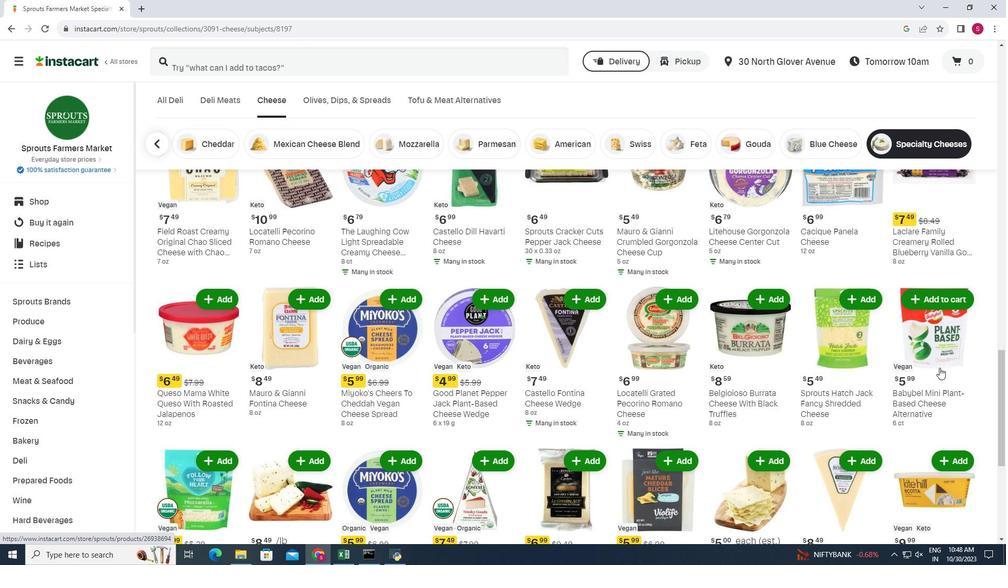
Action: Mouse moved to (936, 369)
Screenshot: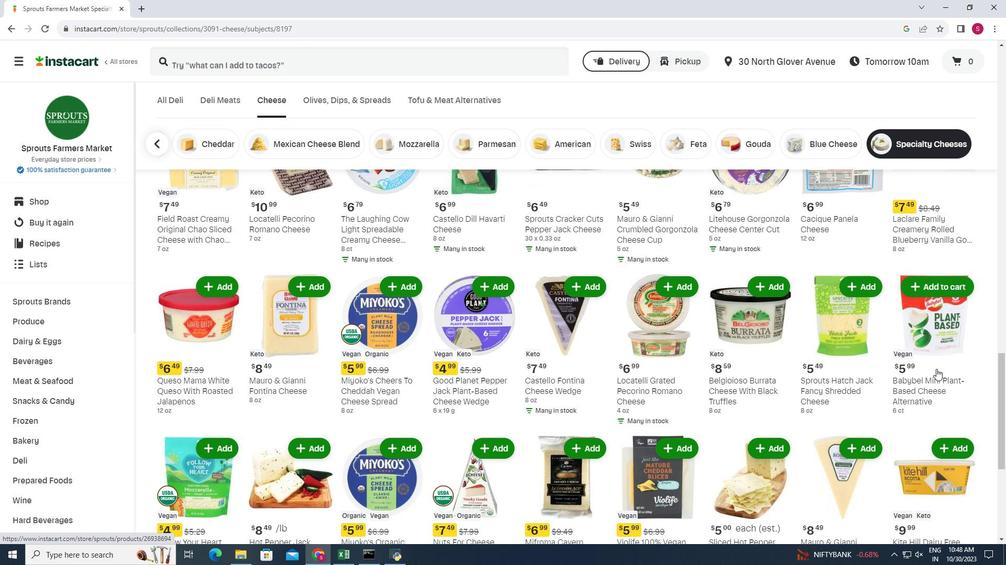 
Action: Mouse scrolled (936, 368) with delta (0, 0)
Screenshot: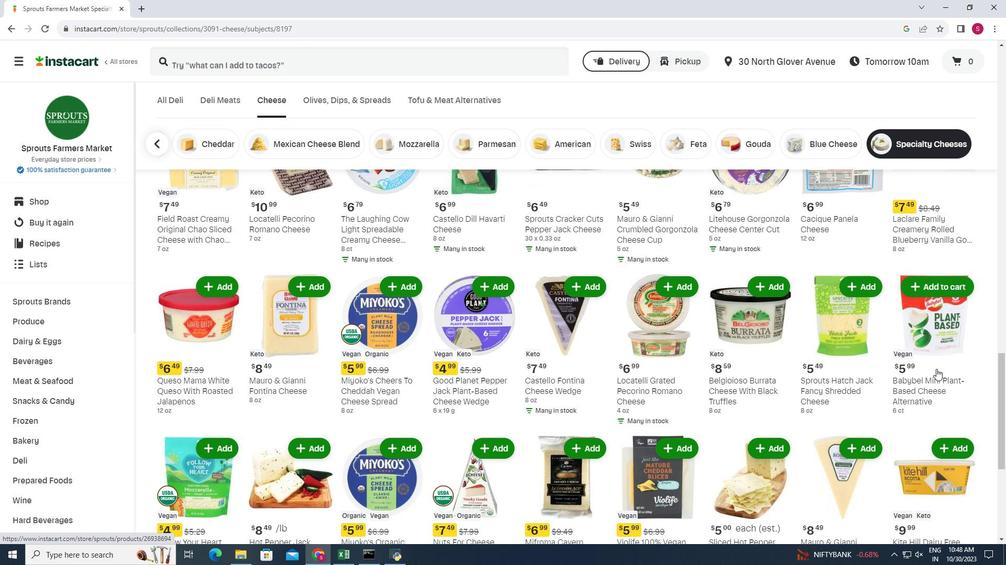 
Action: Mouse moved to (932, 369)
Screenshot: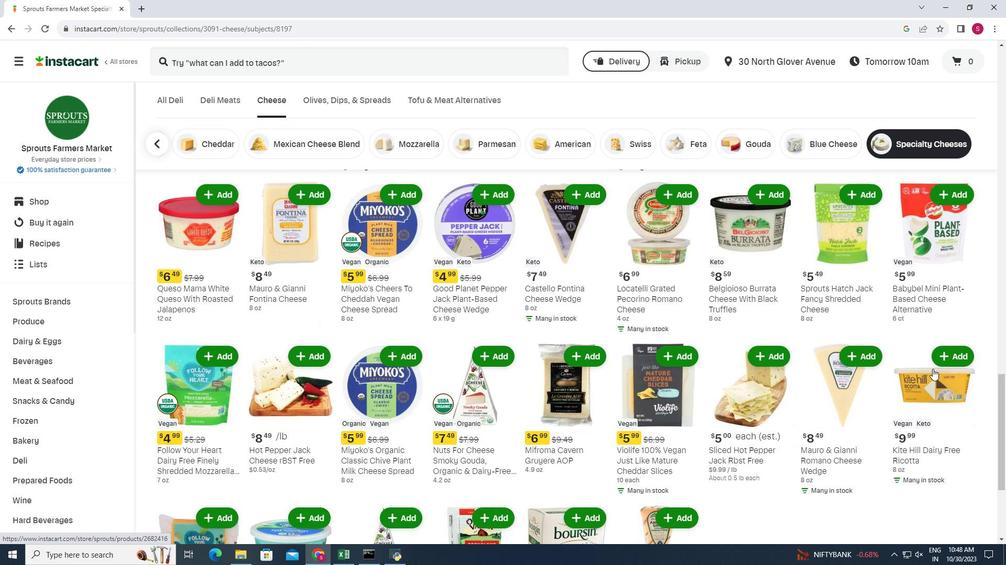 
Action: Mouse scrolled (932, 368) with delta (0, 0)
Screenshot: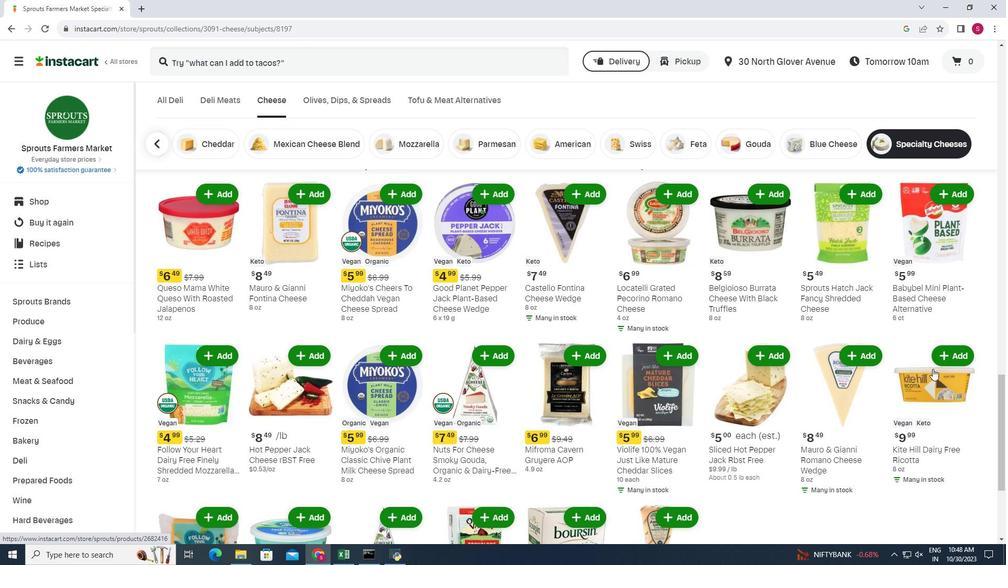 
Action: Mouse scrolled (932, 368) with delta (0, 0)
Screenshot: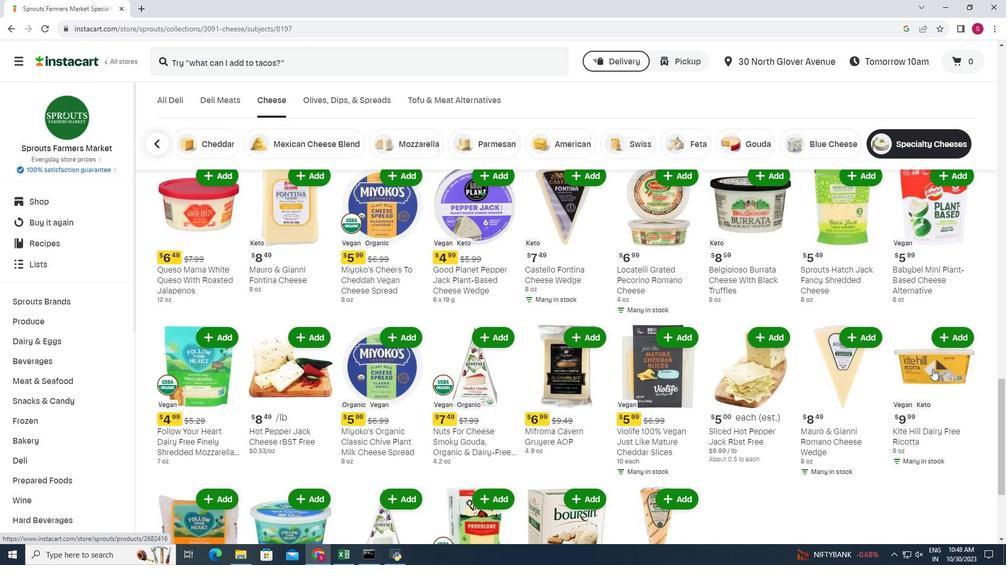 
Action: Mouse moved to (179, 328)
Screenshot: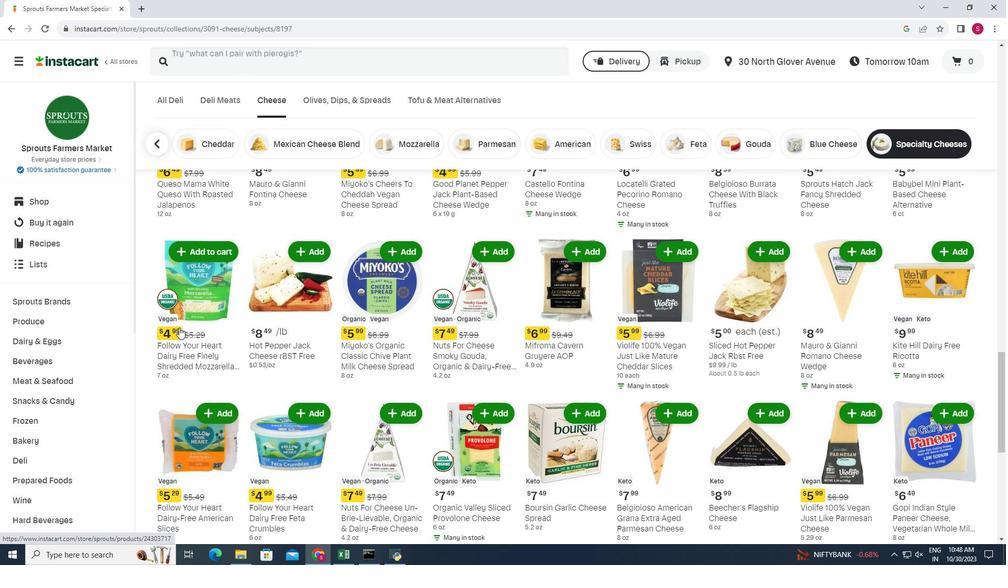 
Action: Mouse scrolled (179, 327) with delta (0, 0)
Screenshot: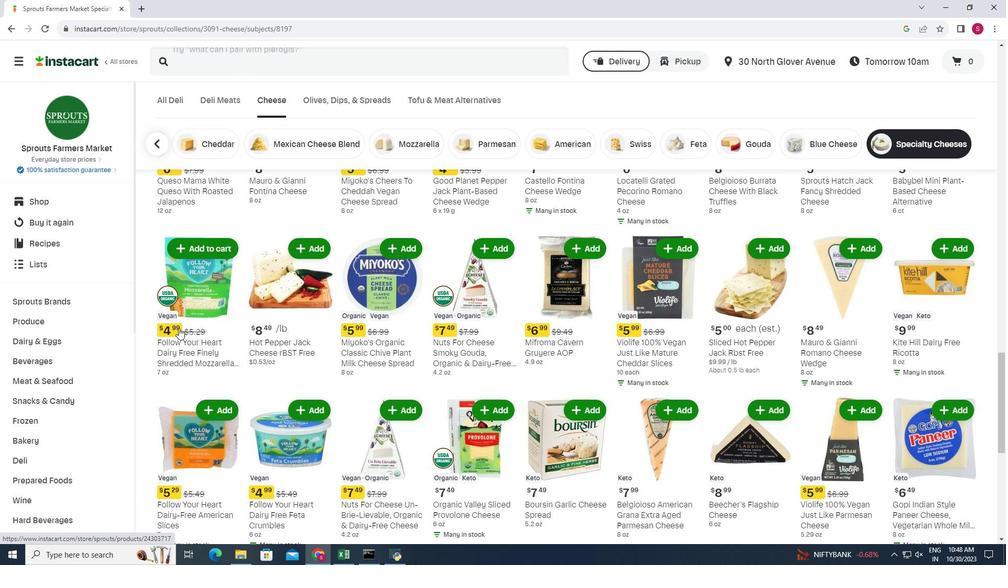 
Action: Mouse moved to (178, 328)
Screenshot: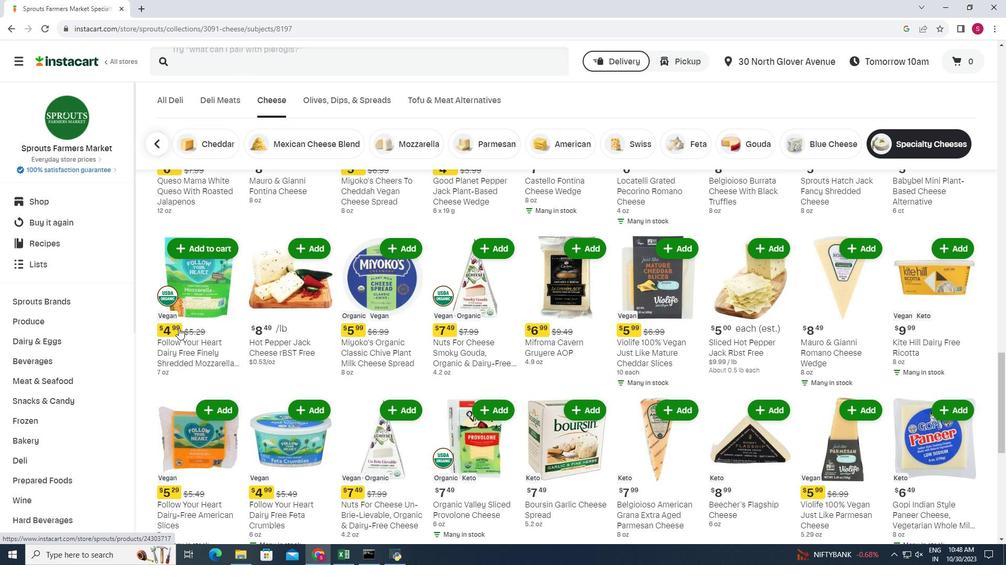 
Action: Mouse scrolled (178, 328) with delta (0, 0)
Screenshot: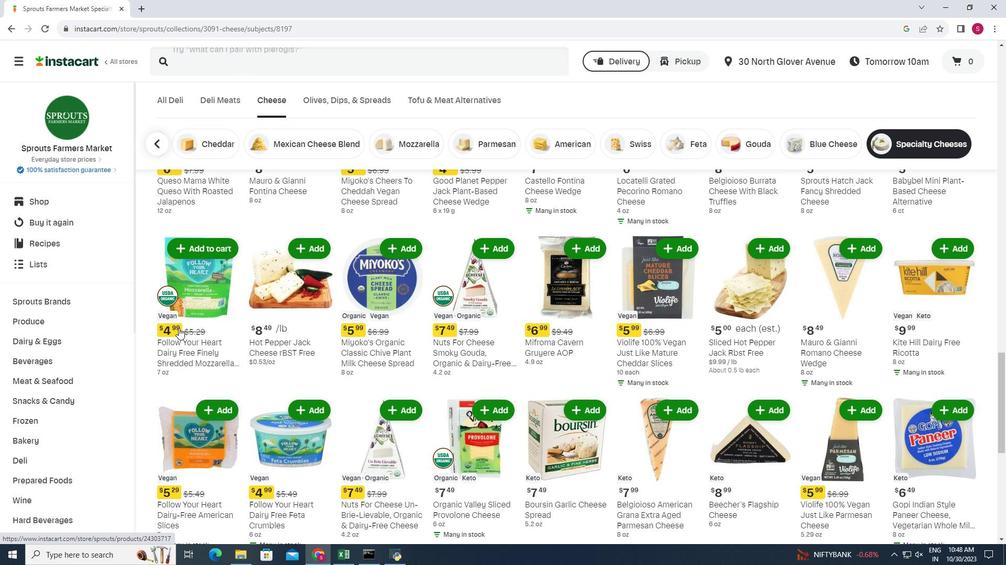 
Action: Mouse scrolled (178, 328) with delta (0, 0)
Screenshot: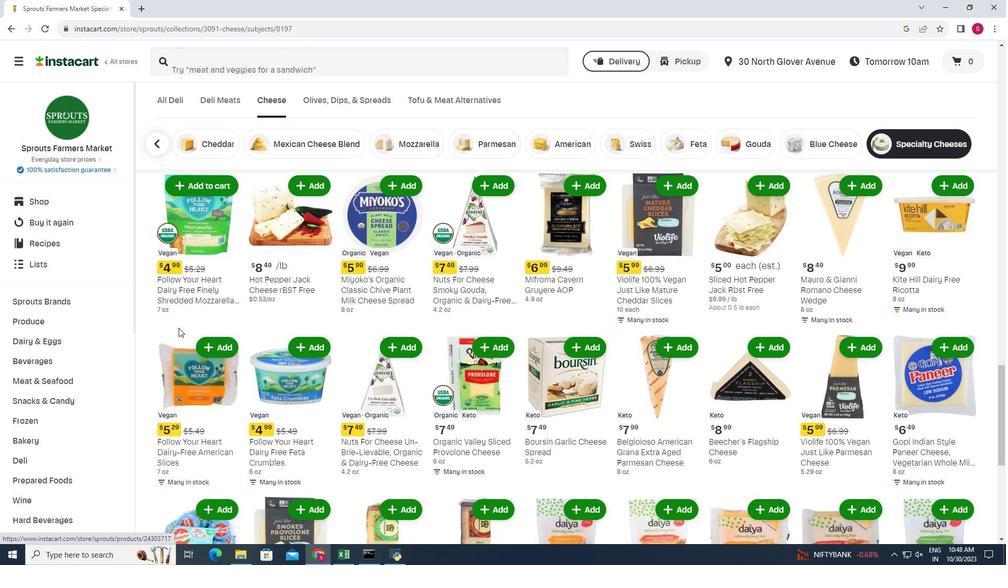 
Action: Mouse moved to (925, 353)
Screenshot: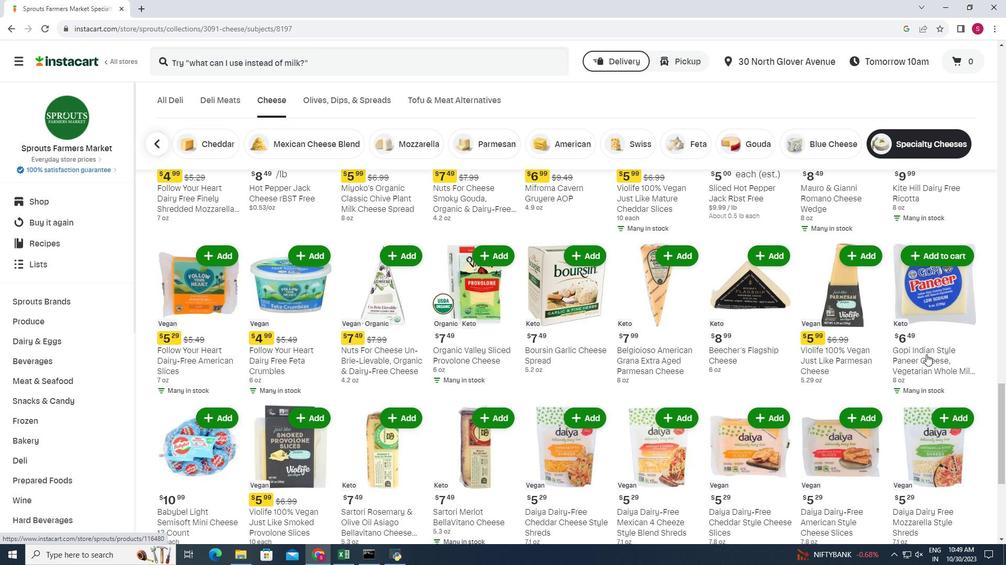
Action: Mouse scrolled (925, 352) with delta (0, 0)
Screenshot: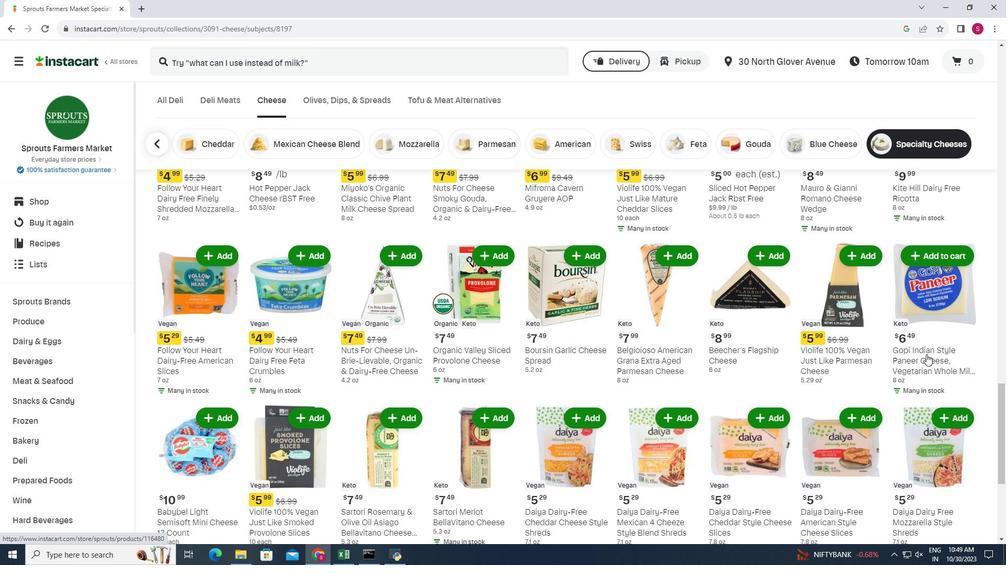 
Action: Mouse moved to (926, 355)
Screenshot: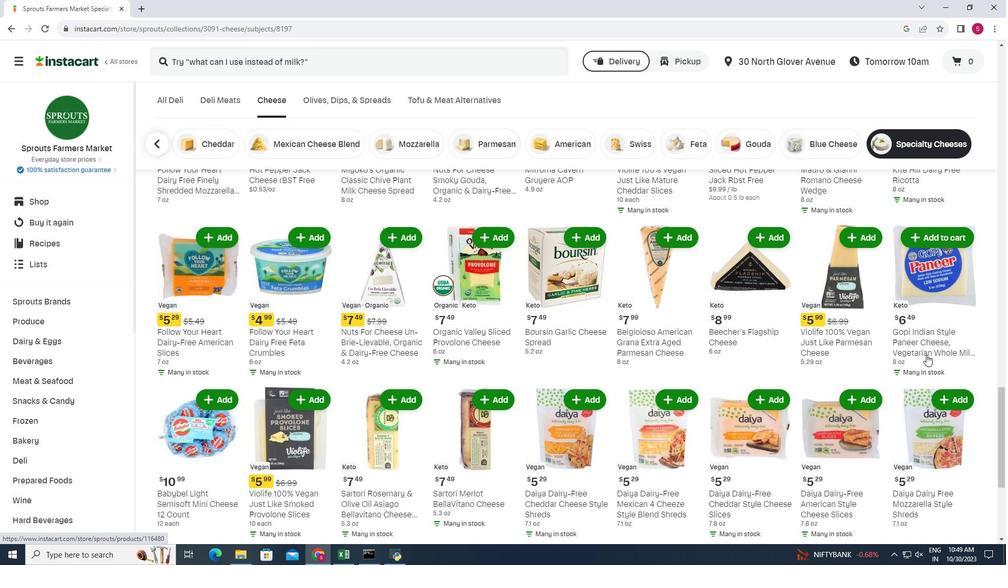 
Action: Mouse scrolled (926, 354) with delta (0, 0)
Screenshot: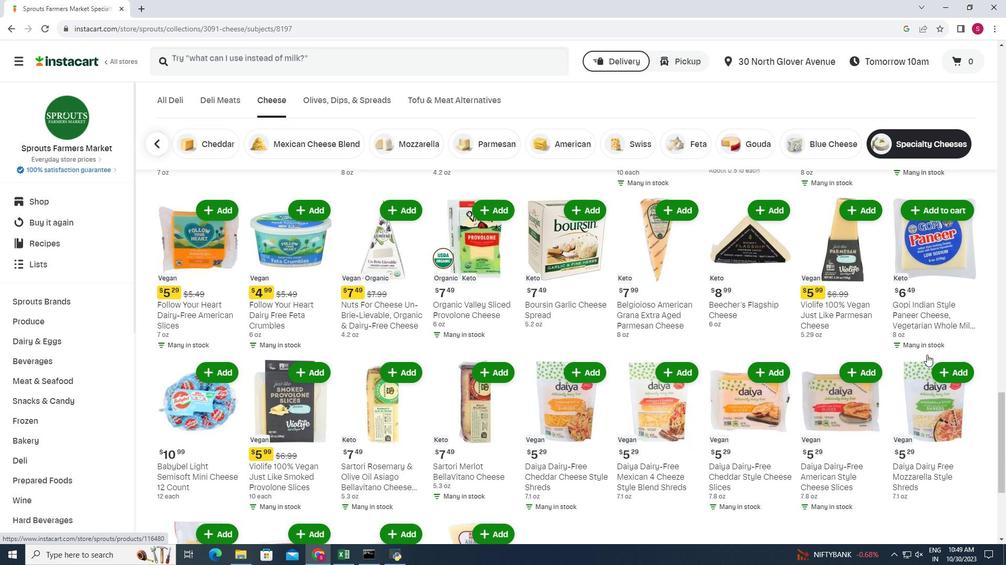 
Action: Mouse moved to (927, 355)
Screenshot: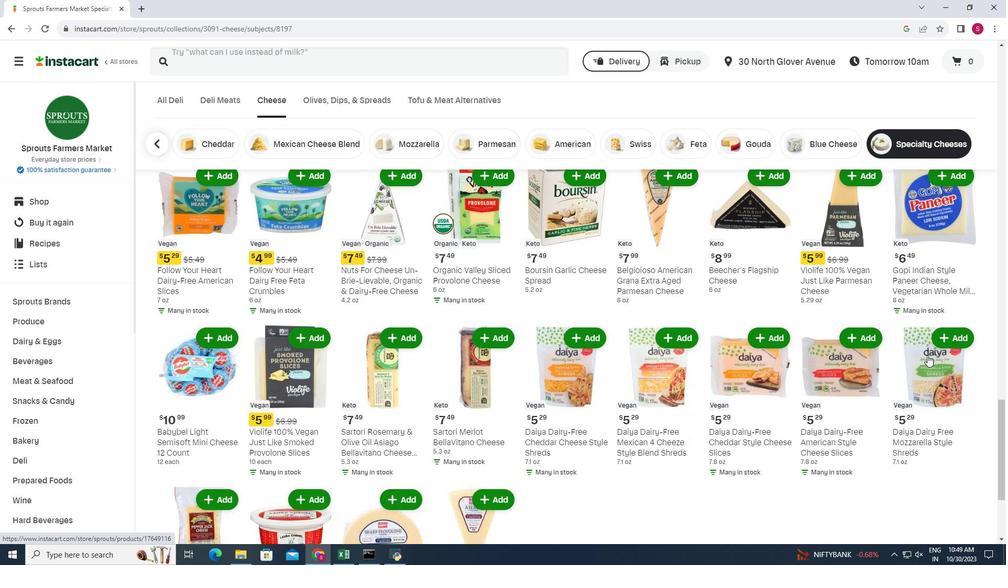 
Action: Mouse scrolled (927, 355) with delta (0, 0)
Screenshot: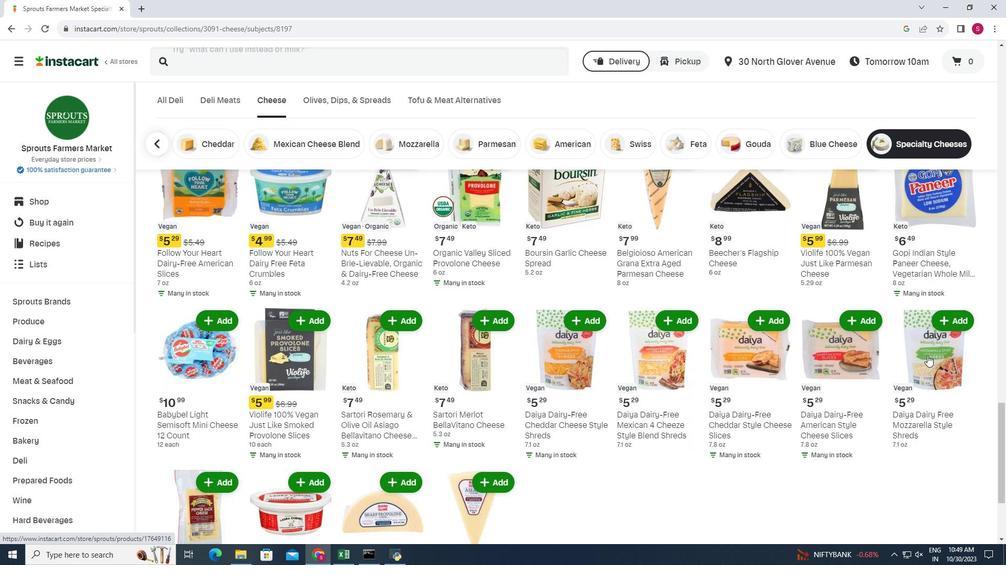 
Action: Mouse moved to (186, 326)
Screenshot: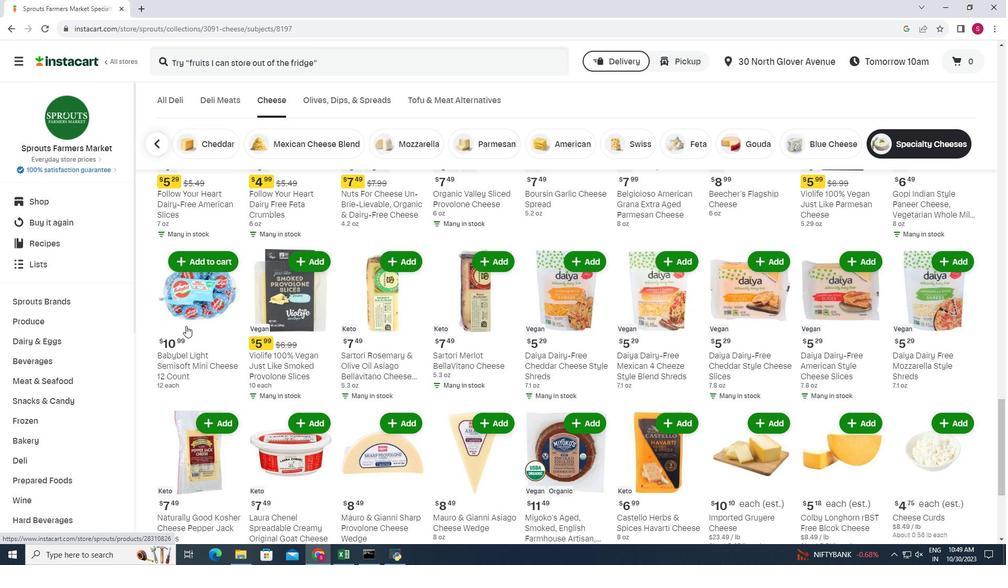 
Action: Mouse scrolled (186, 325) with delta (0, 0)
Screenshot: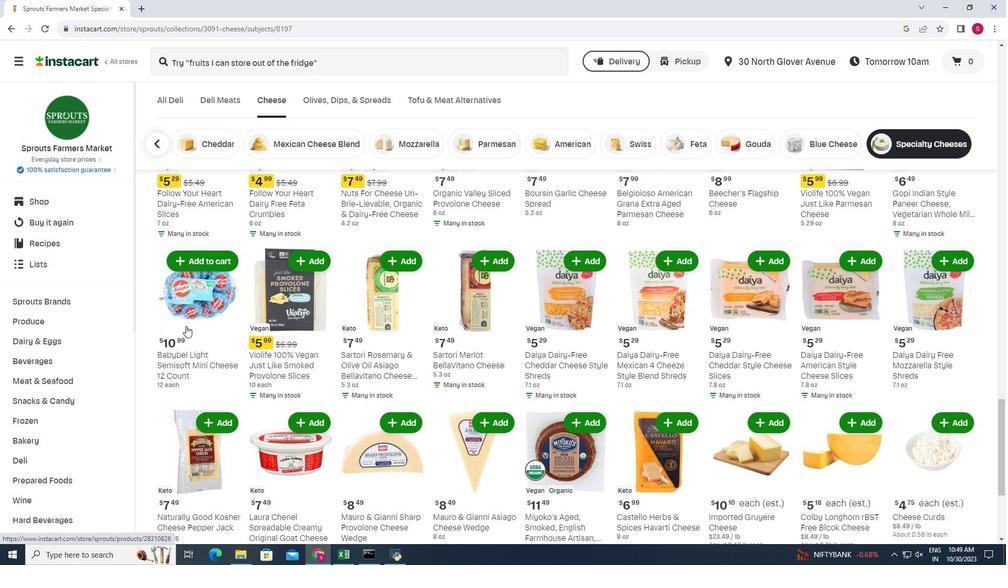 
Action: Mouse moved to (186, 326)
Screenshot: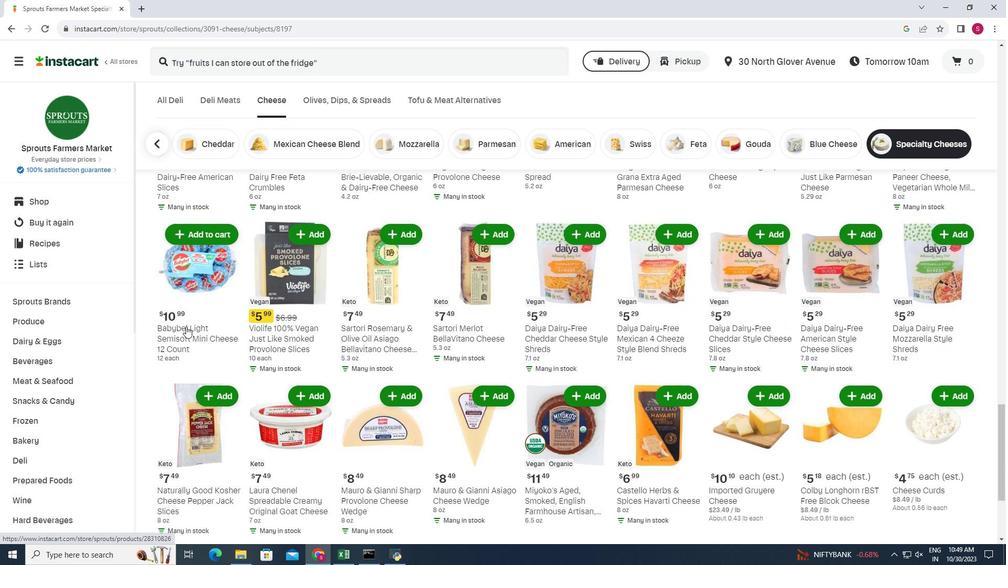 
Action: Mouse scrolled (186, 325) with delta (0, 0)
Screenshot: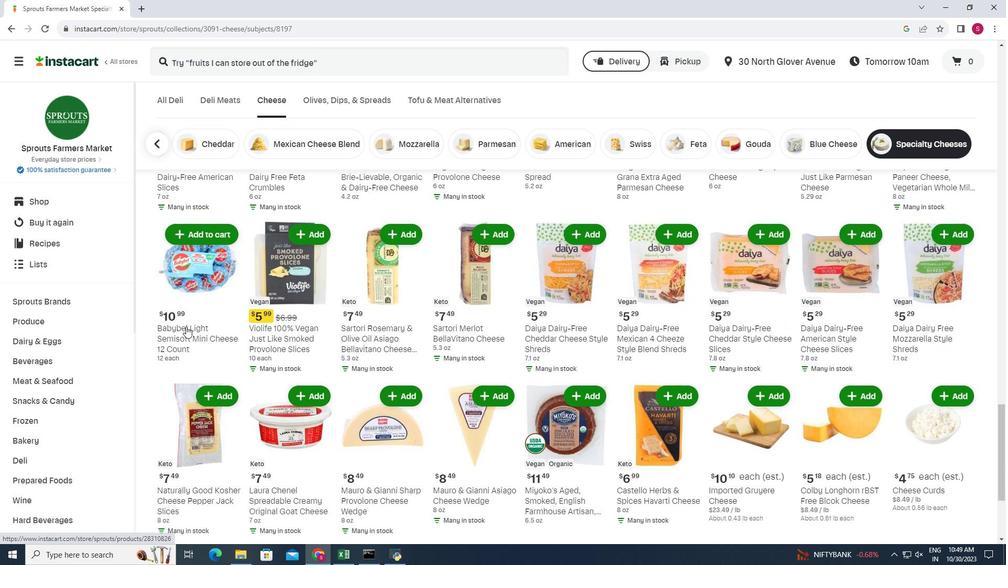 
Action: Mouse moved to (186, 327)
Screenshot: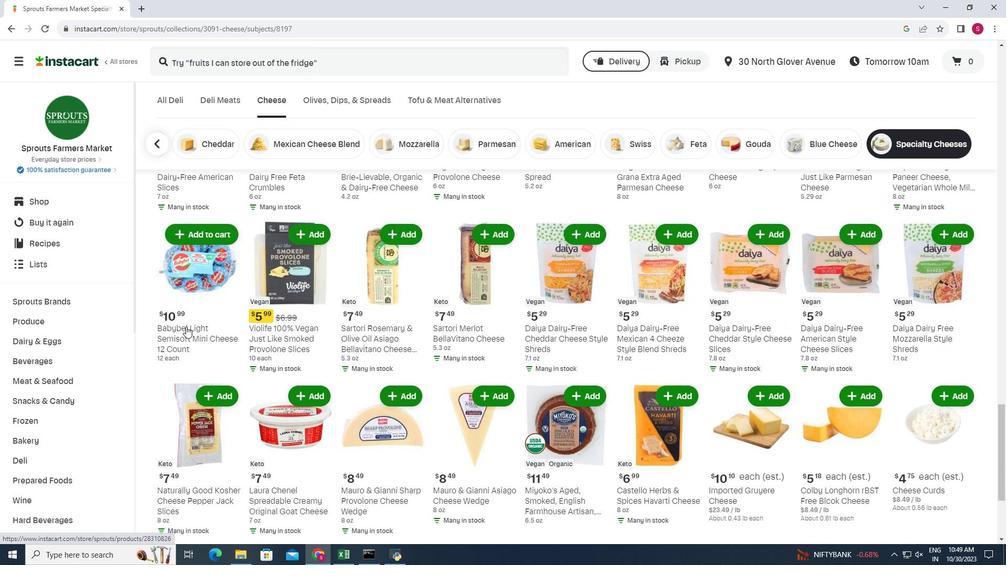 
Action: Mouse scrolled (186, 326) with delta (0, 0)
Screenshot: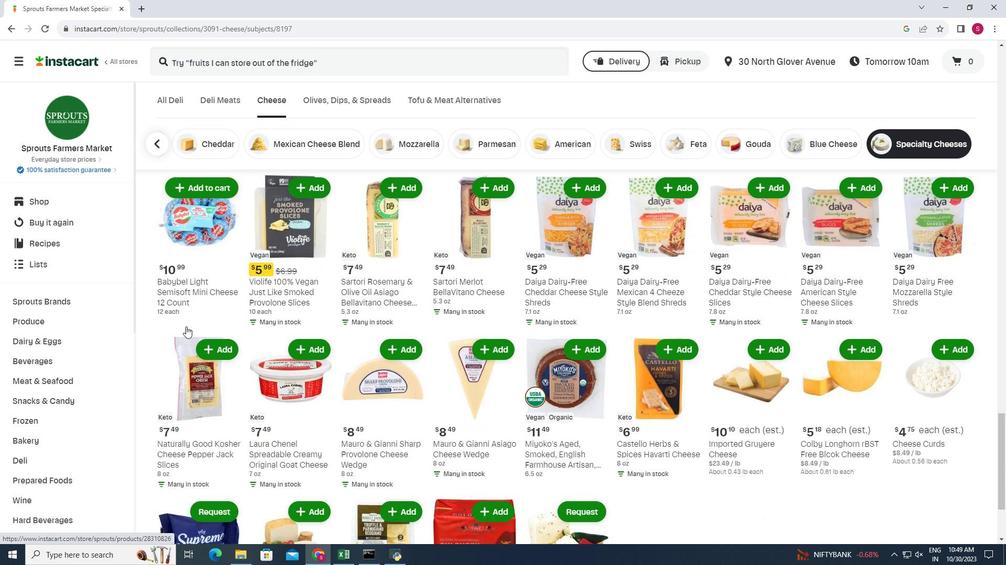 
Action: Mouse moved to (945, 342)
Screenshot: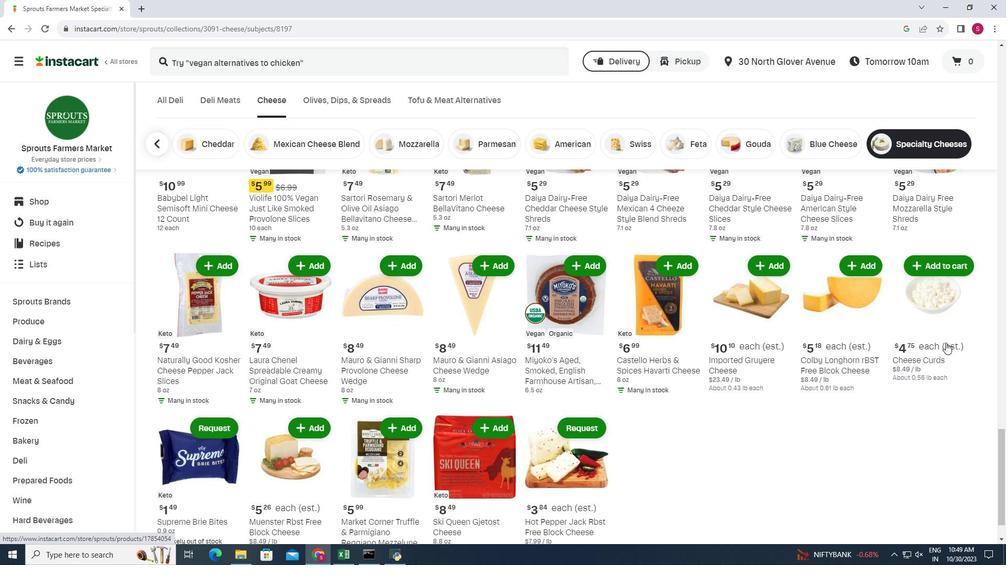
Action: Mouse scrolled (945, 342) with delta (0, 0)
Screenshot: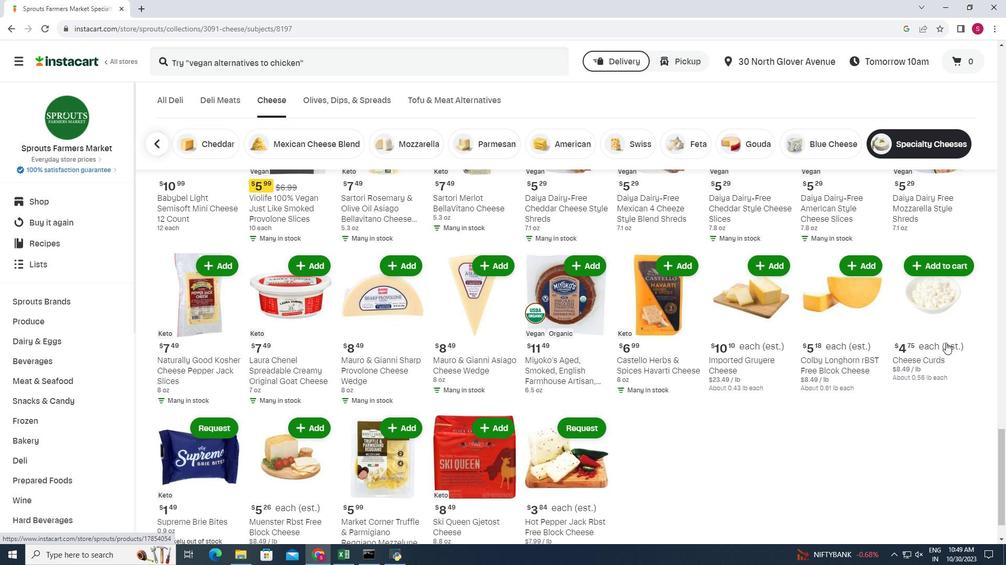 
Action: Mouse moved to (945, 343)
Screenshot: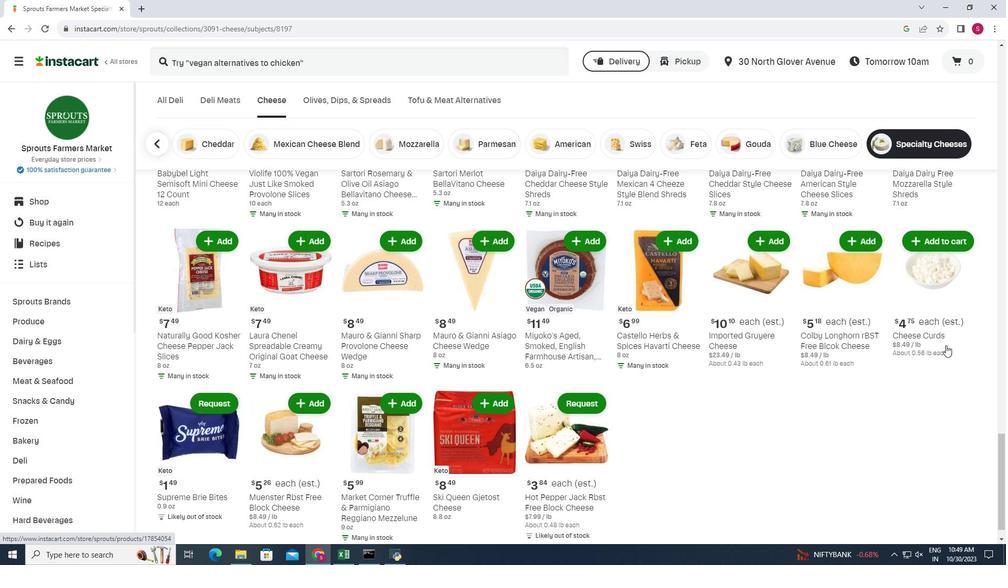 
Action: Mouse scrolled (945, 342) with delta (0, 0)
Screenshot: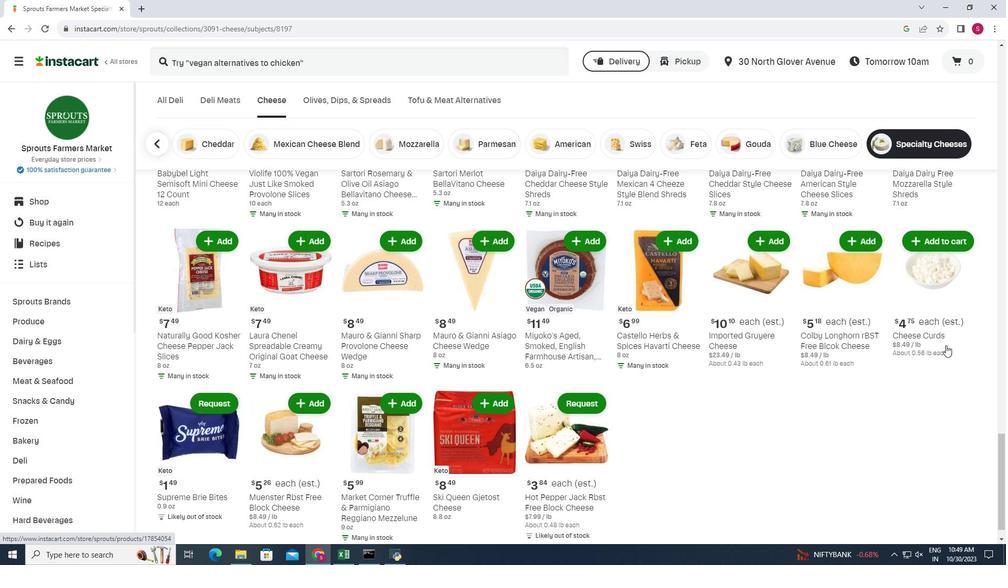 
Action: Mouse moved to (945, 345)
Screenshot: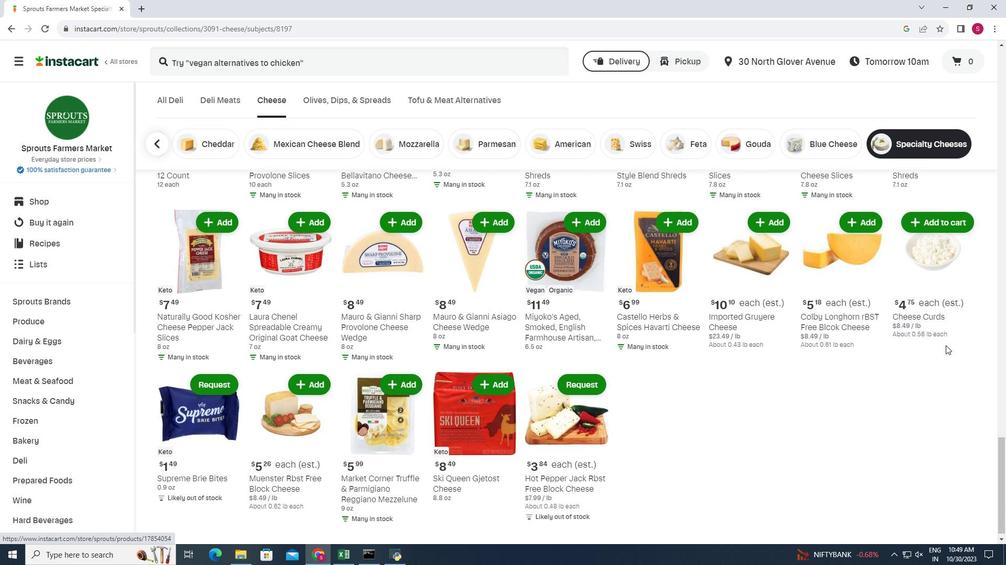 
Action: Mouse scrolled (945, 345) with delta (0, 0)
Screenshot: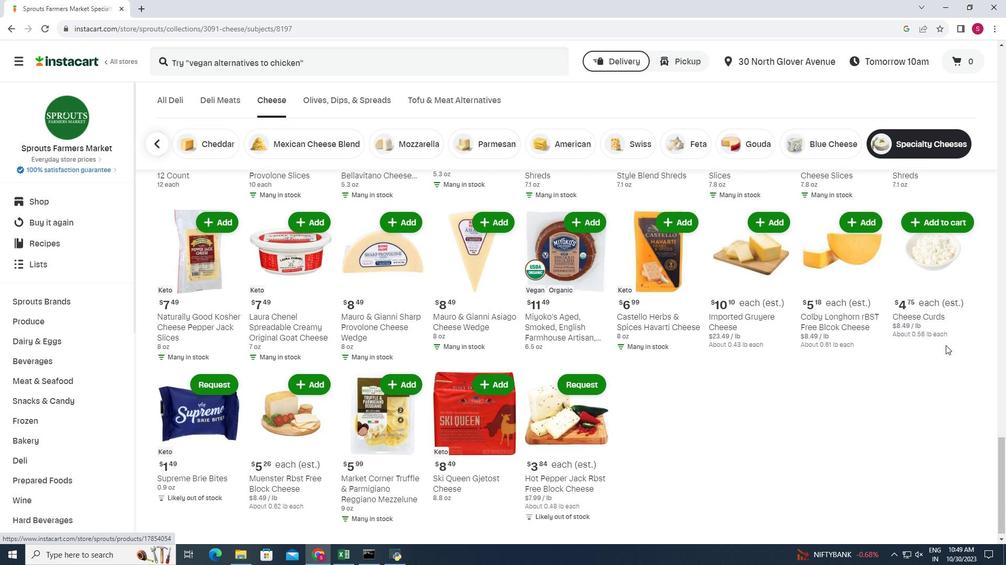 
Action: Mouse moved to (399, 375)
Screenshot: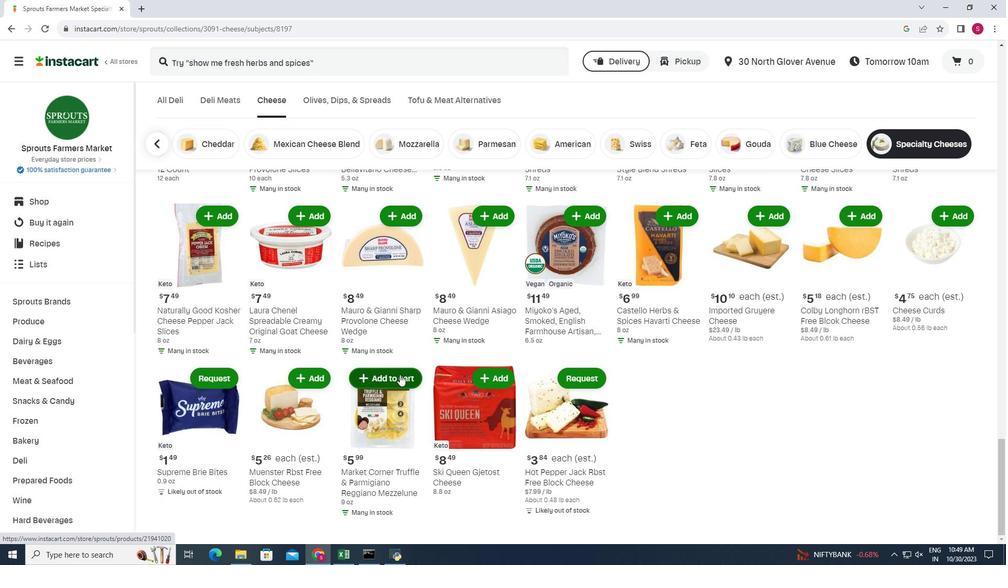 
Action: Mouse pressed left at (399, 375)
Screenshot: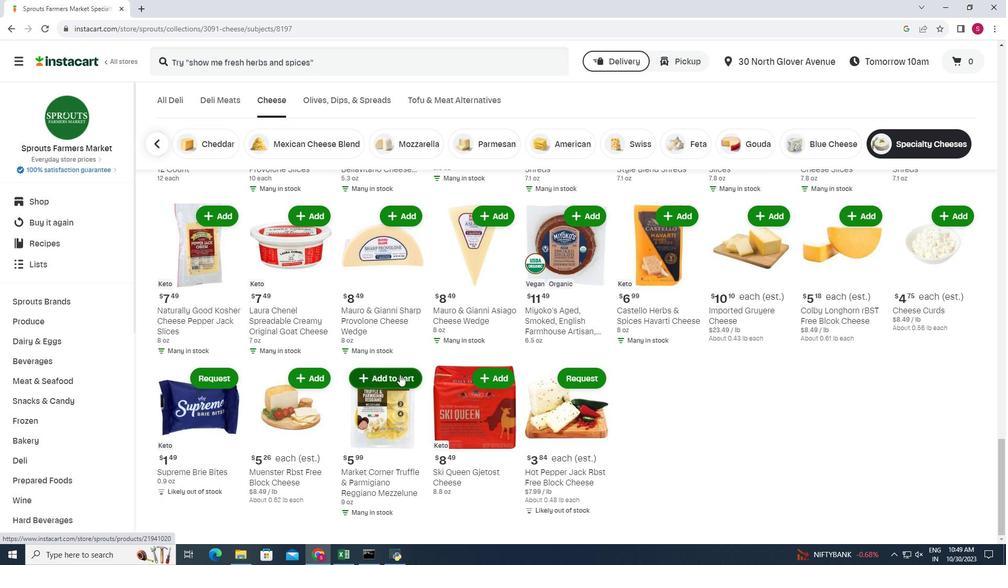 
Action: Mouse moved to (405, 356)
Screenshot: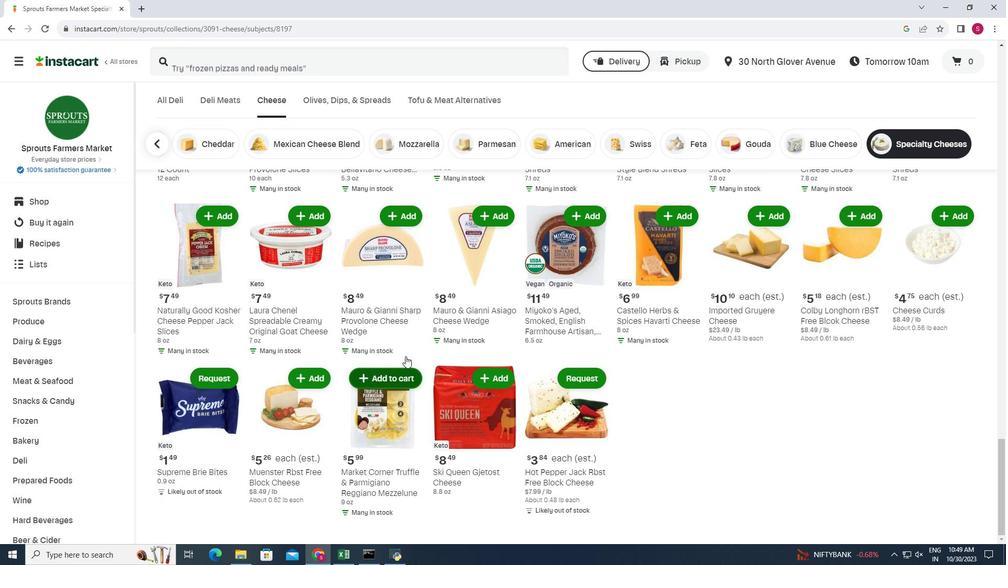 
